 Task: Replace the word 'supportive' with 'needful' in the task description.
Action: Mouse moved to (18, 154)
Screenshot: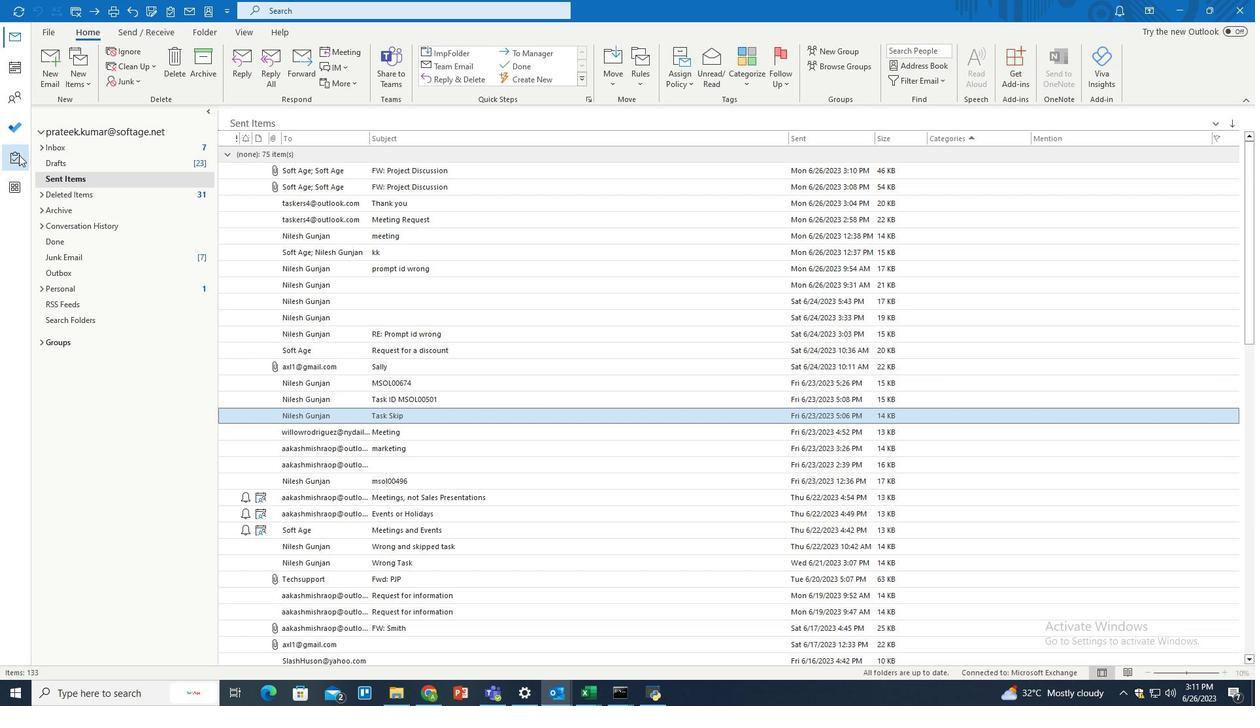 
Action: Mouse pressed left at (18, 154)
Screenshot: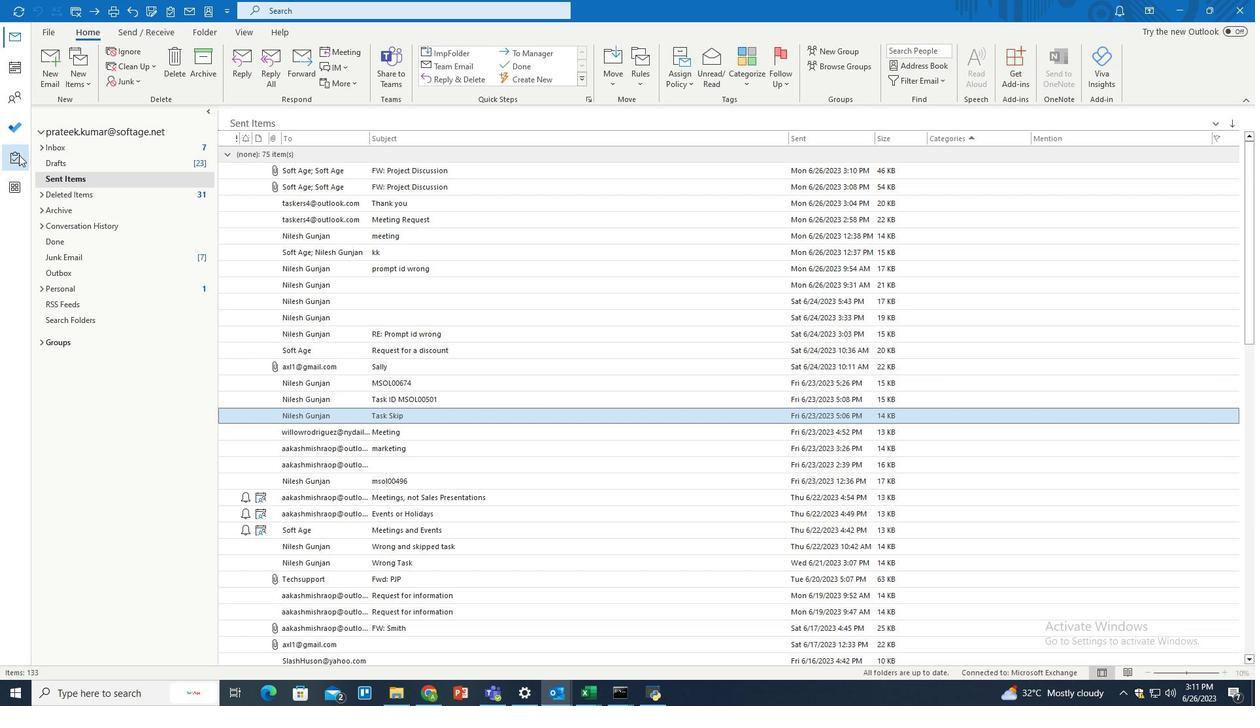 
Action: Mouse moved to (51, 60)
Screenshot: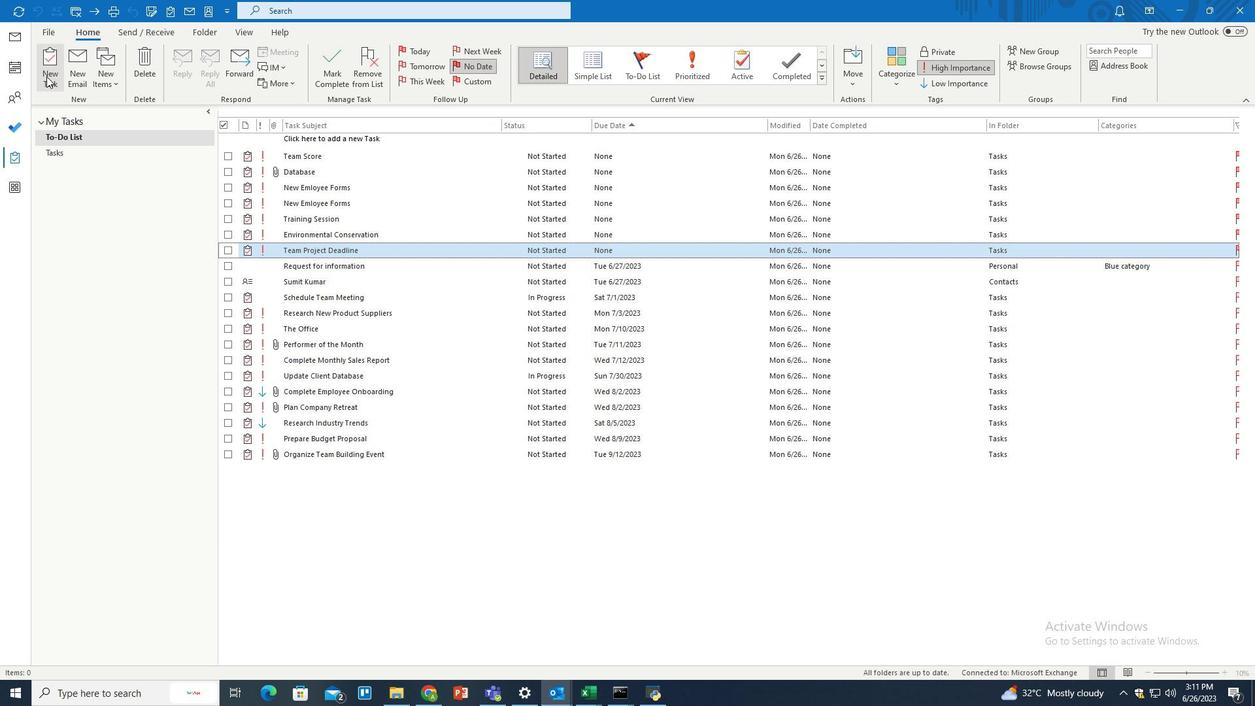 
Action: Mouse pressed left at (51, 60)
Screenshot: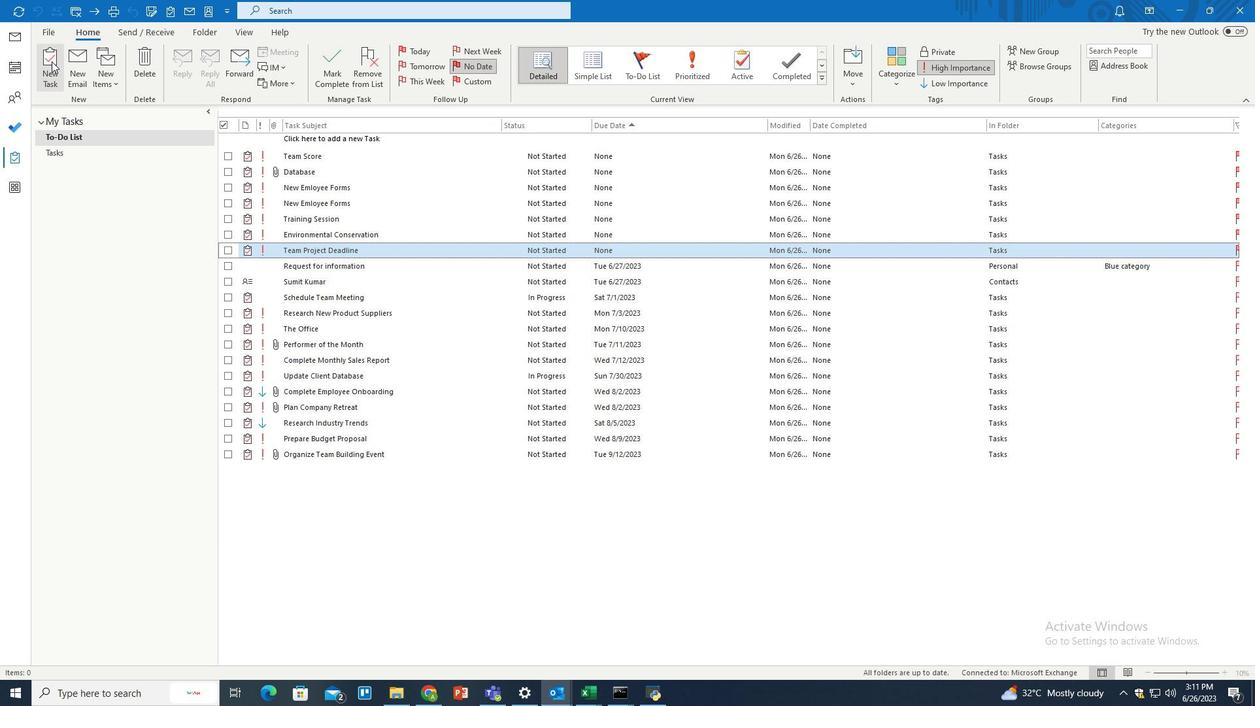 
Action: Mouse moved to (130, 136)
Screenshot: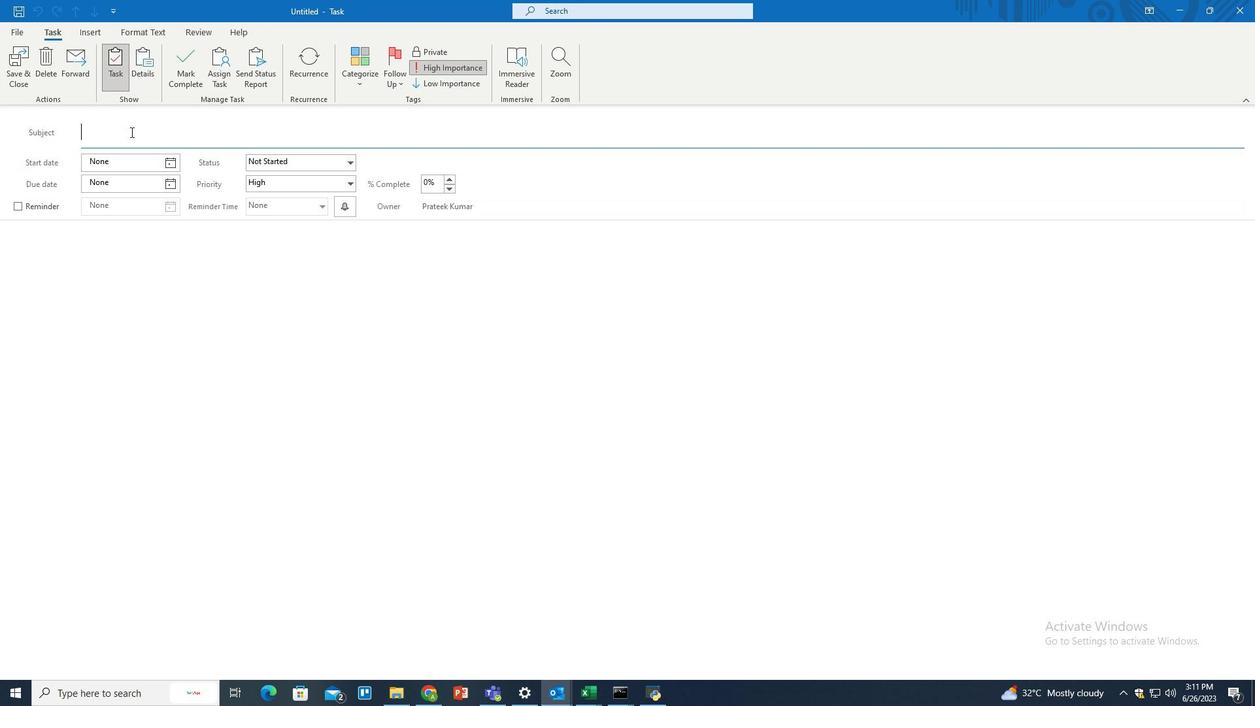 
Action: Mouse pressed left at (130, 136)
Screenshot: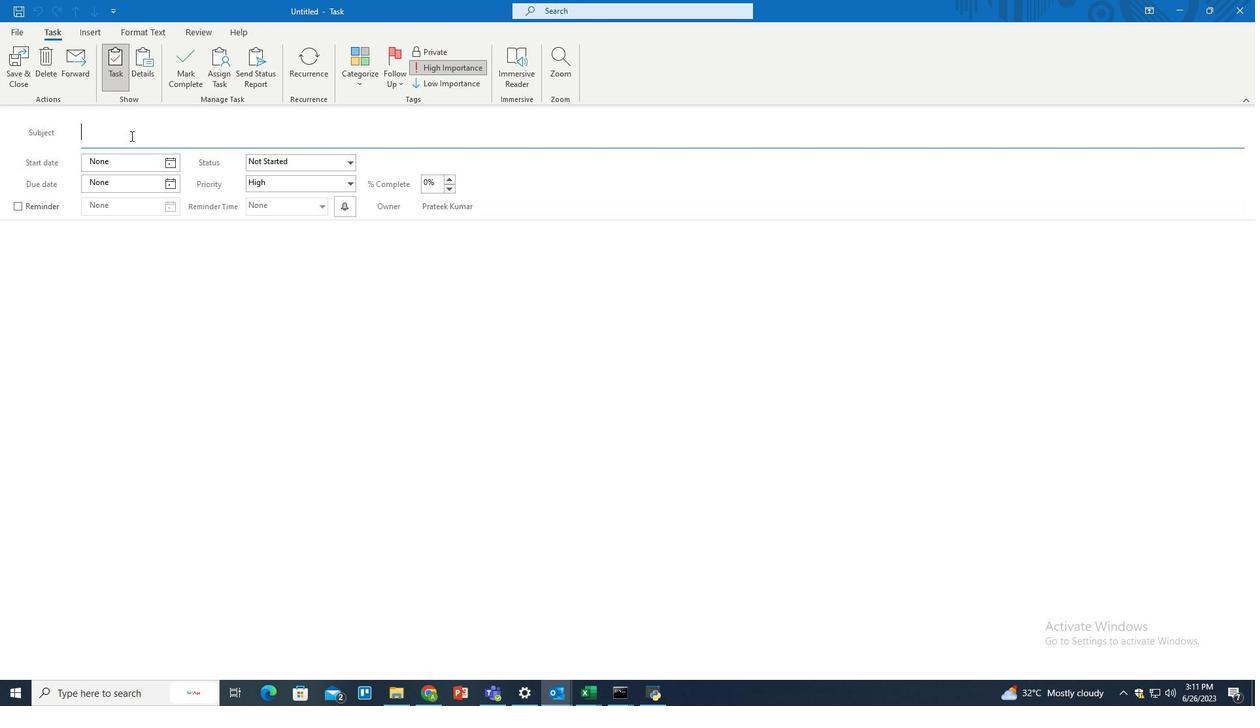 
Action: Mouse moved to (130, 136)
Screenshot: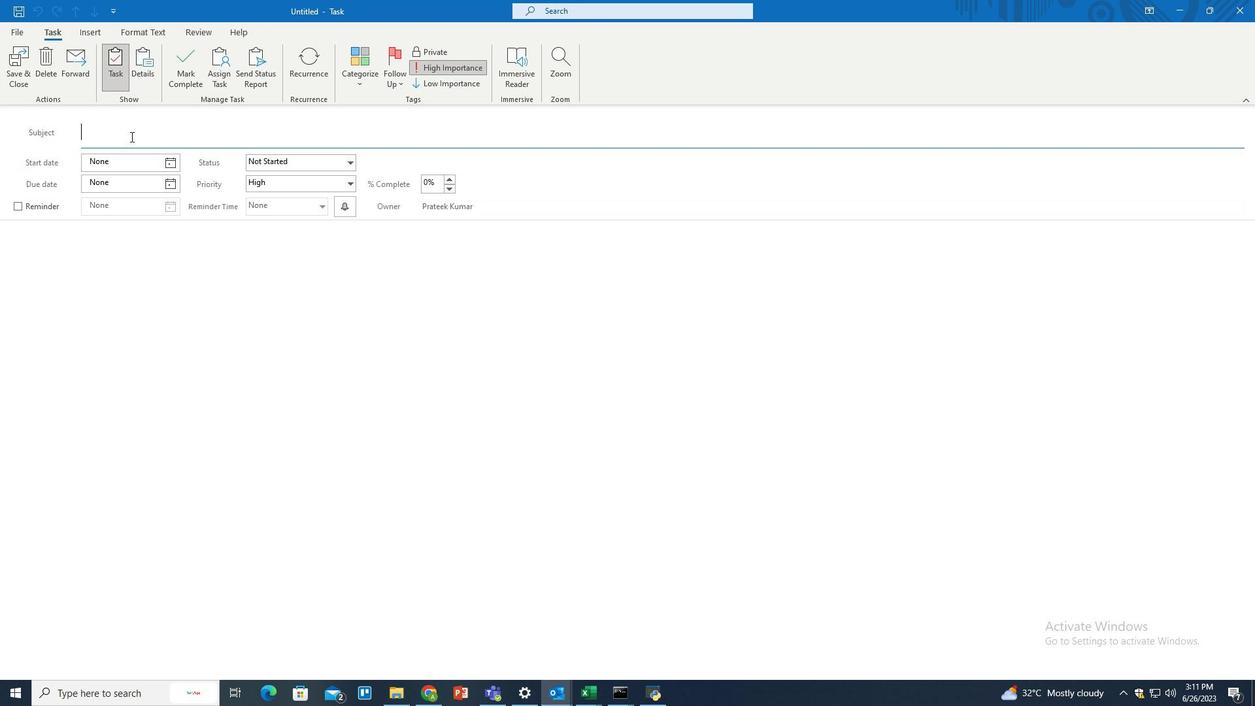 
Action: Key pressed <Key.shift>Education
Screenshot: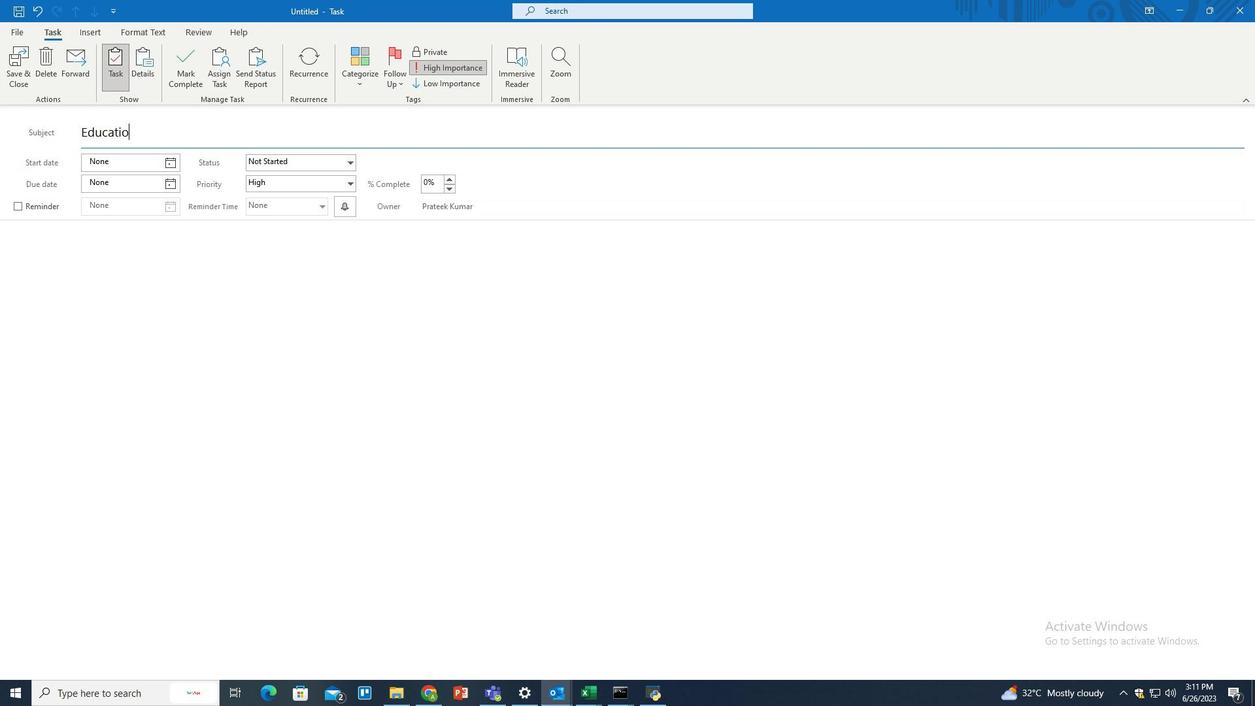 
Action: Mouse moved to (141, 255)
Screenshot: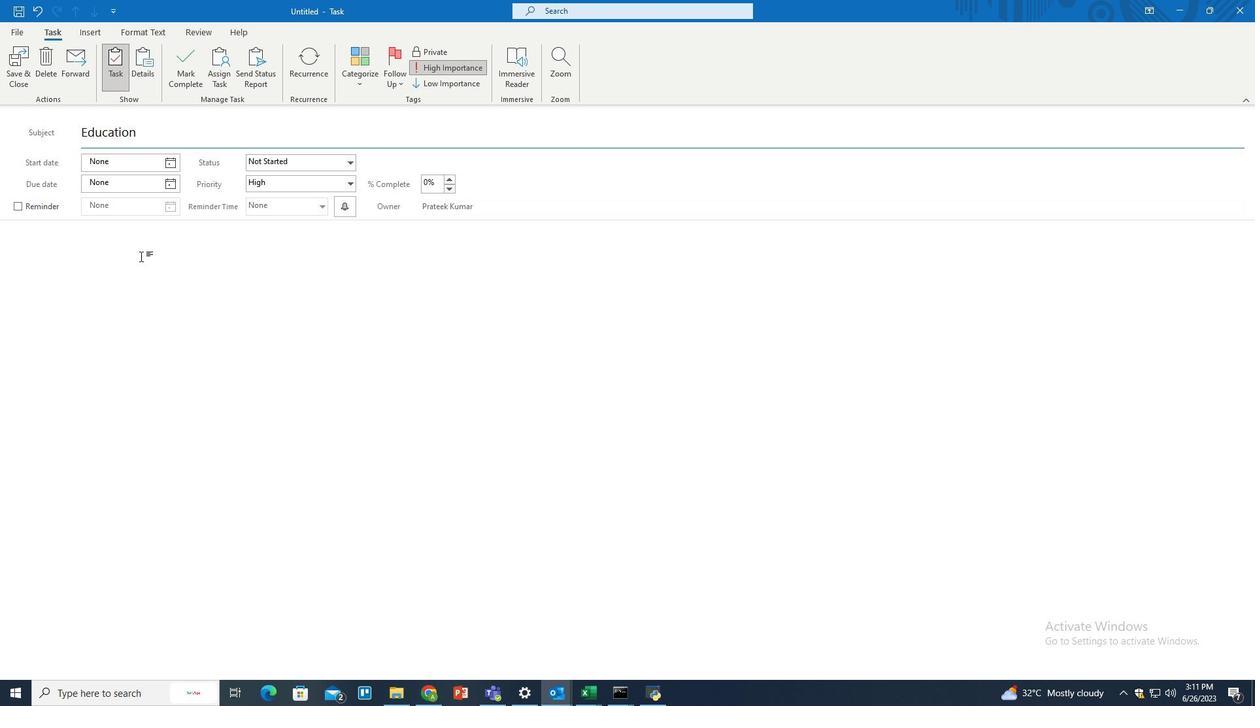 
Action: Mouse pressed left at (141, 255)
Screenshot: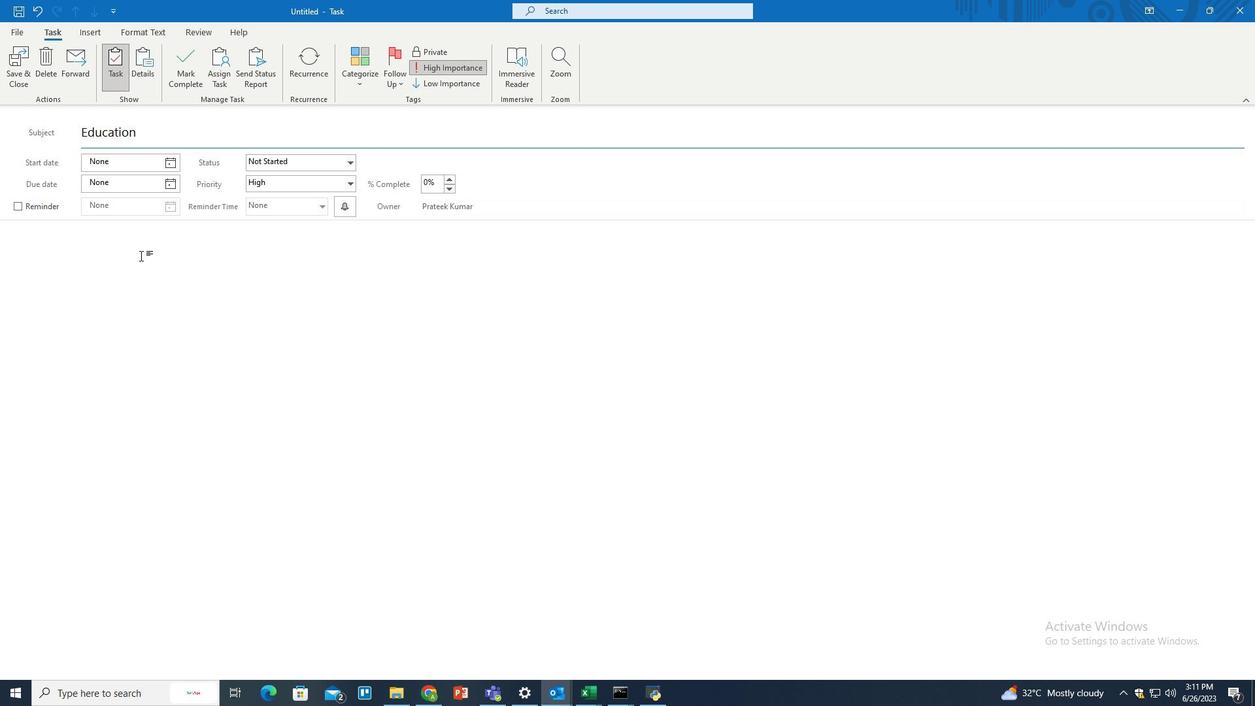 
Action: Key pressed <Key.shift>In<Key.space>the<Key.space>realm<Key.space>f<Key.backspace>of<Key.space>education,<Key.space>nuturing<Key.space>students'<Key.space>potential<Key.space>requires<Key.space>a<Key.space>supportive<Key.space>enviroment<Key.space>where<Key.space>knowledge,<Key.space>skills,<Key.space>and<Key.space>a<Key.space>fraction<Key.space>of<Key.space>inspiration<Key.space>combine<Key.space>to<Key.space>create<Key.space>lifelong<Key.space>learns
Screenshot: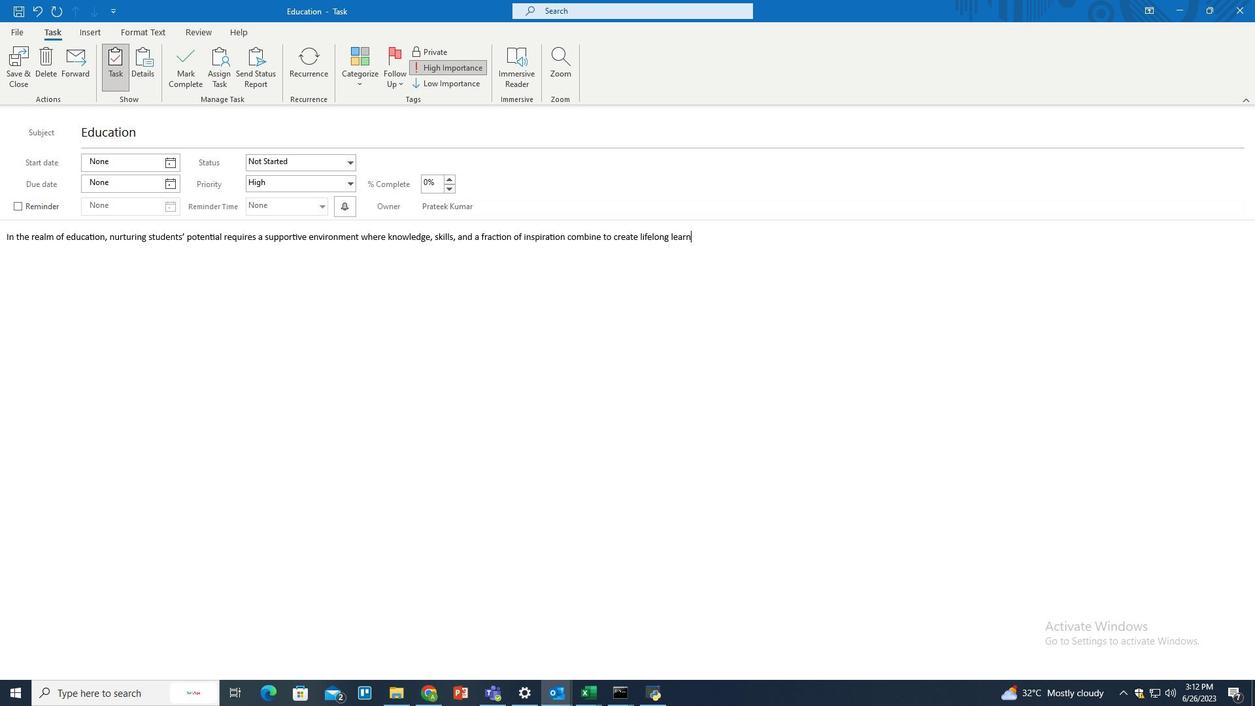 
Action: Mouse moved to (198, 236)
Screenshot: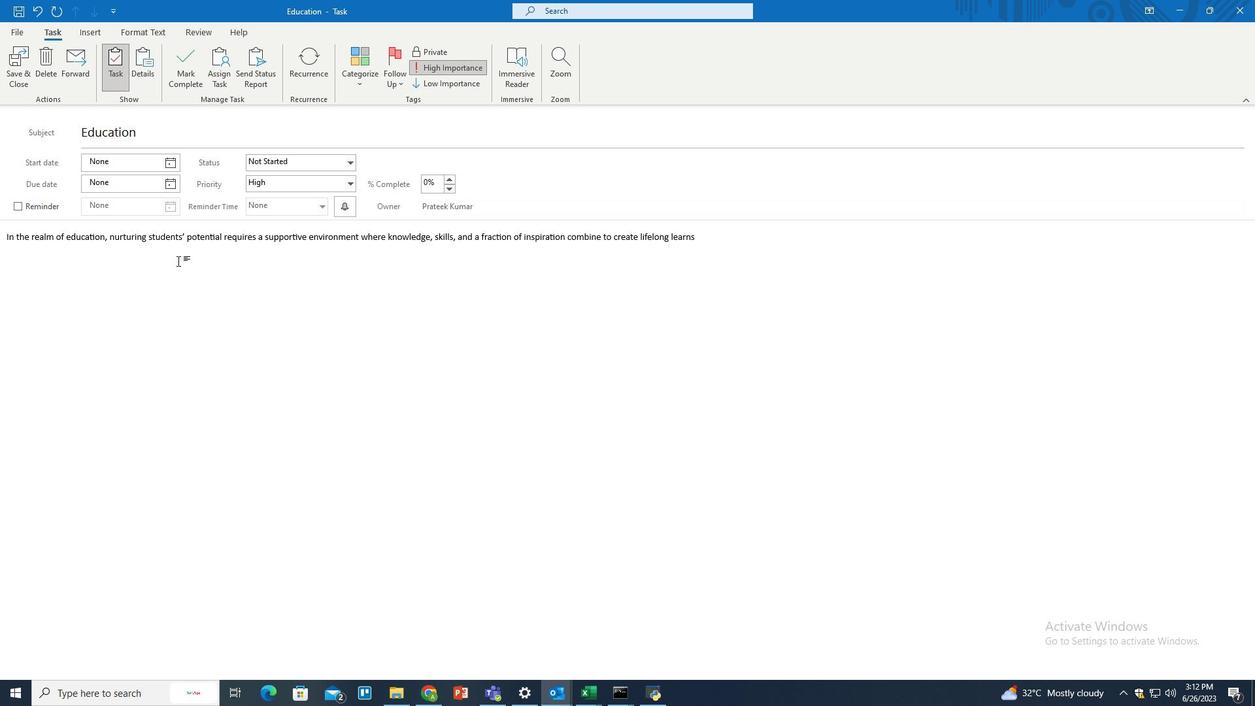 
Action: Mouse pressed left at (198, 236)
Screenshot: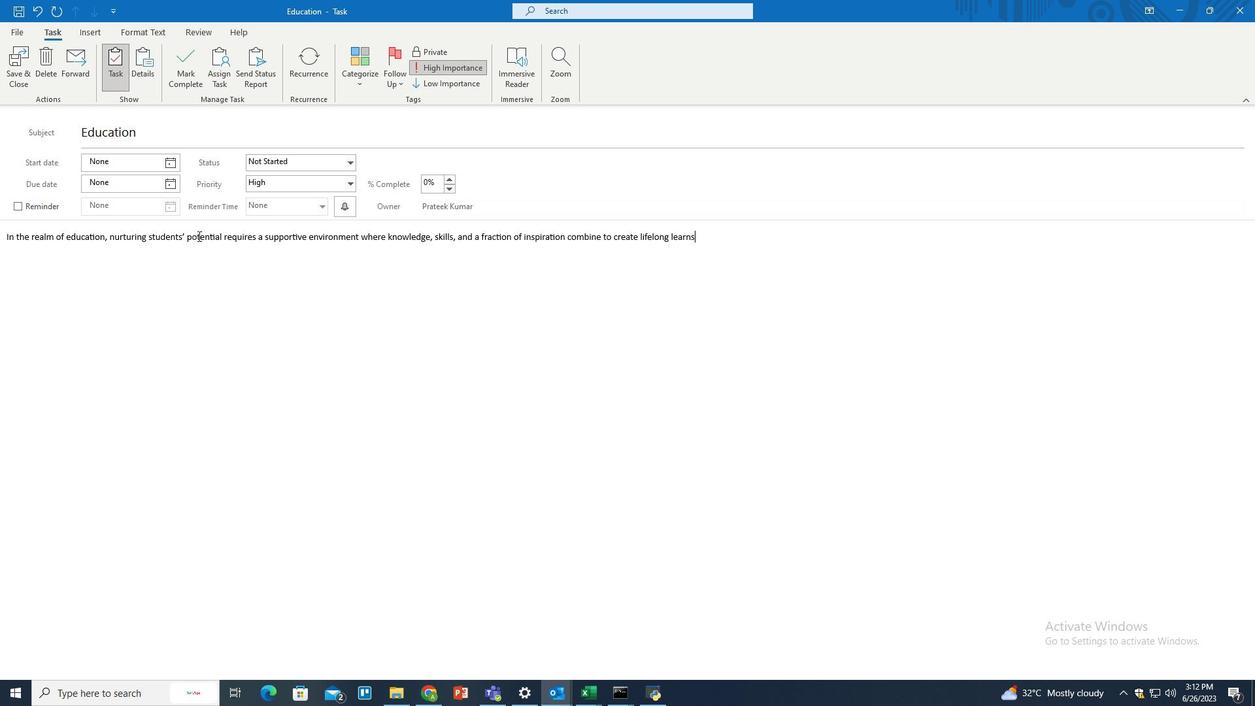 
Action: Mouse pressed left at (198, 236)
Screenshot: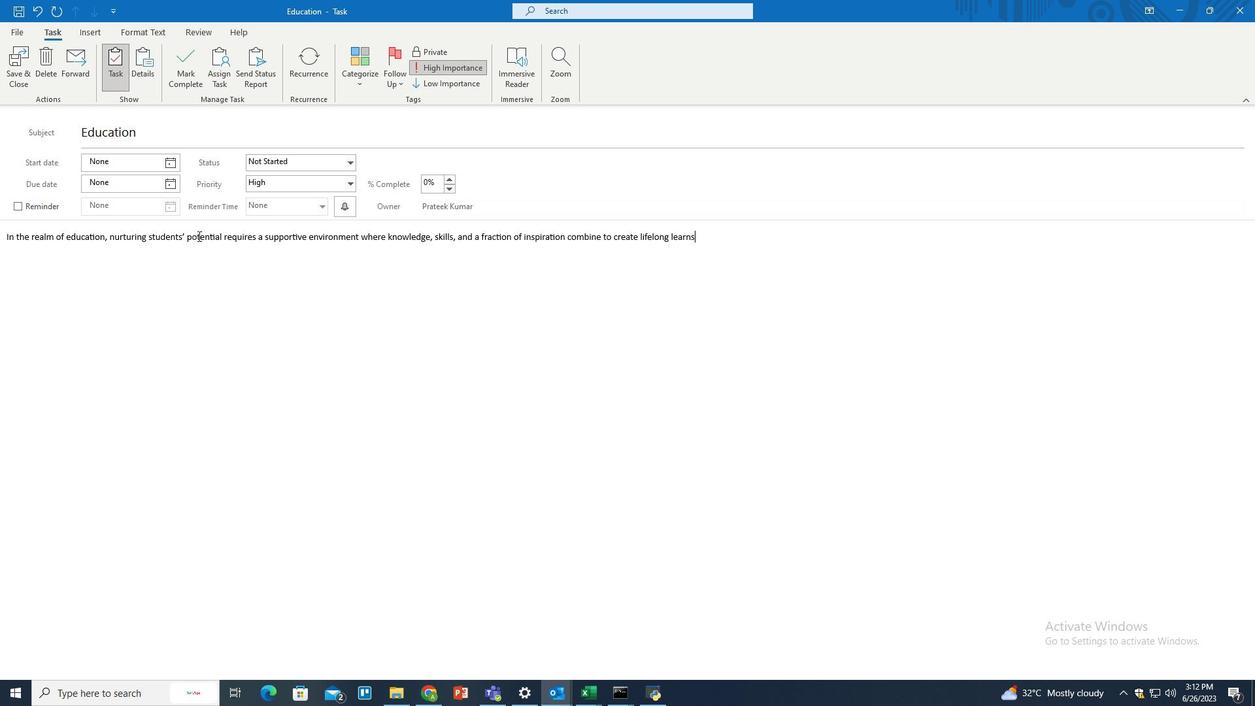 
Action: Mouse pressed left at (198, 236)
Screenshot: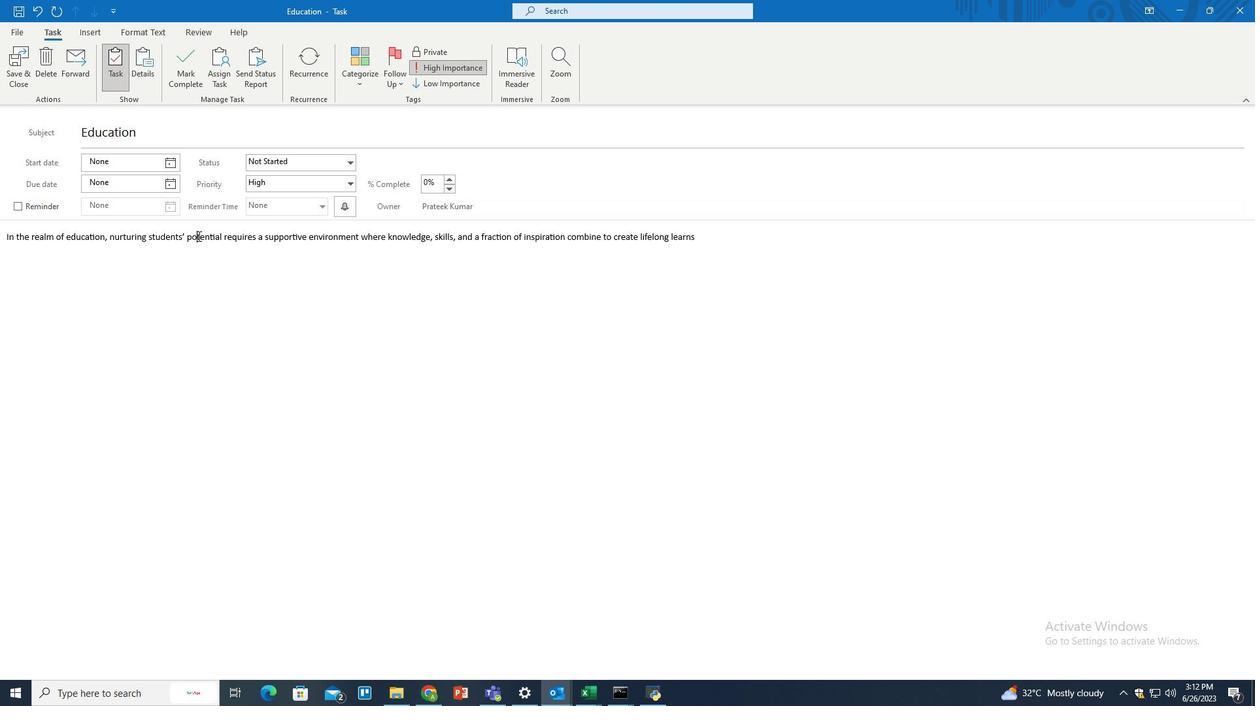 
Action: Mouse moved to (143, 28)
Screenshot: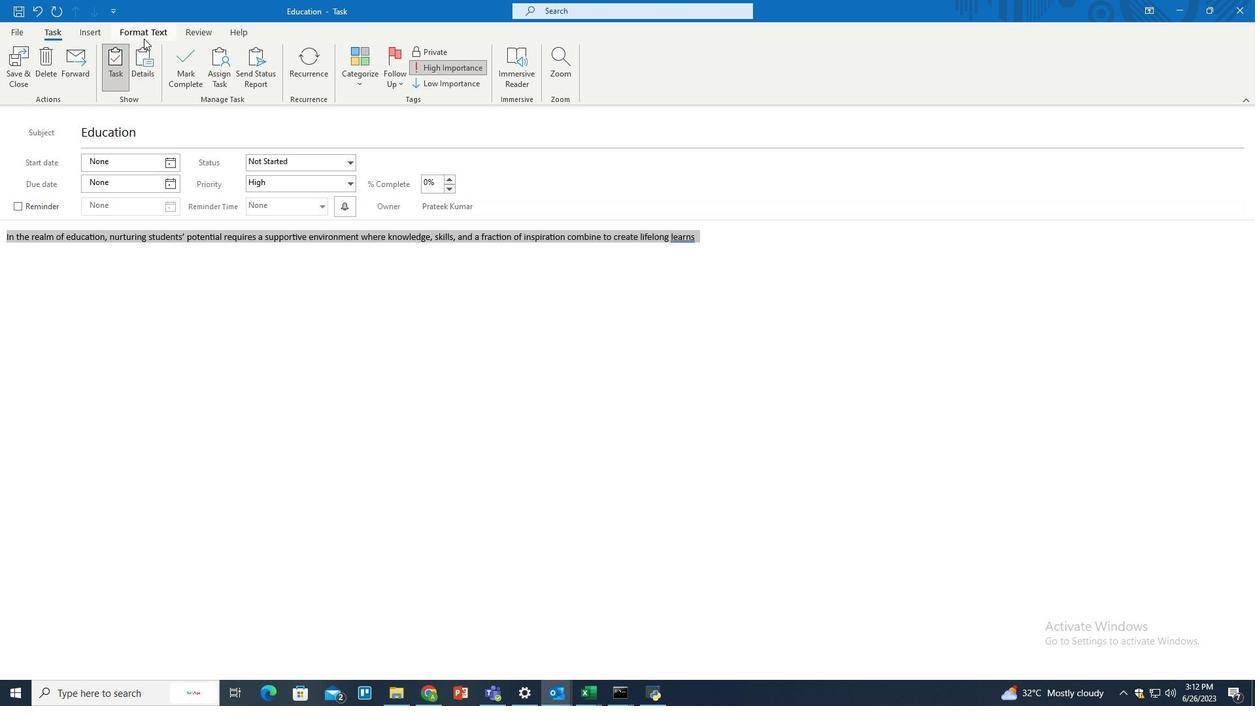 
Action: Mouse pressed left at (143, 28)
Screenshot: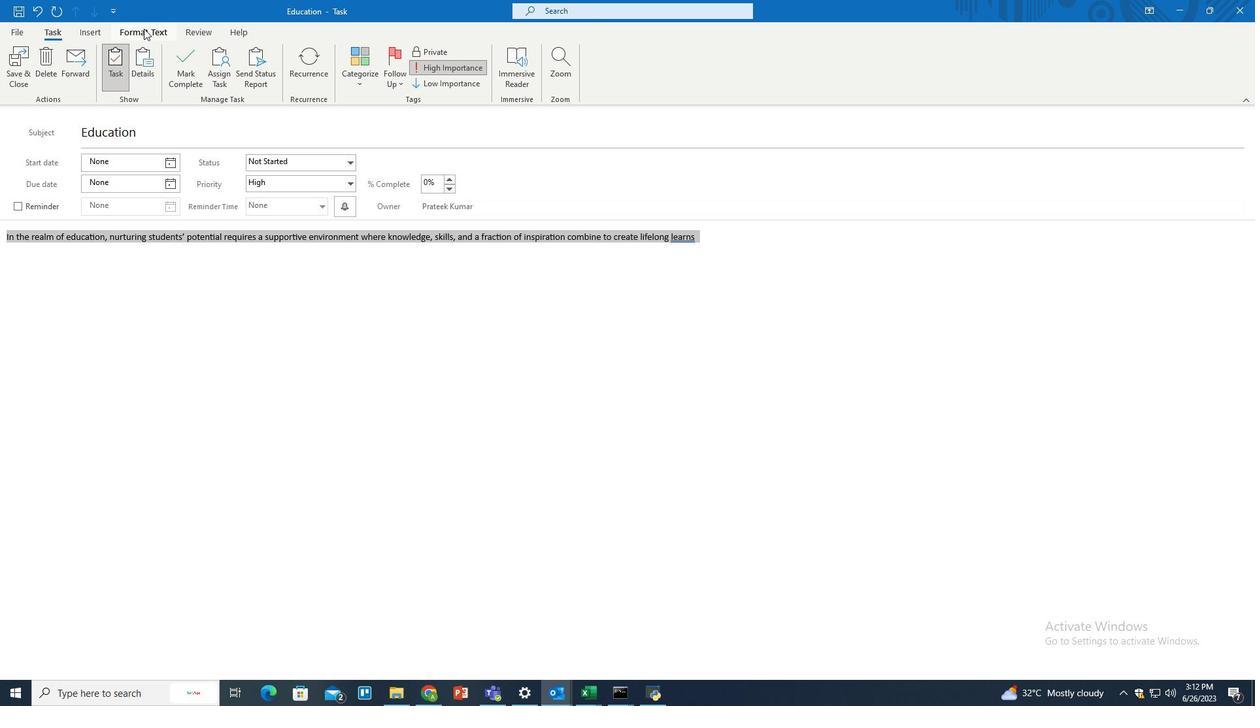 
Action: Mouse moved to (792, 67)
Screenshot: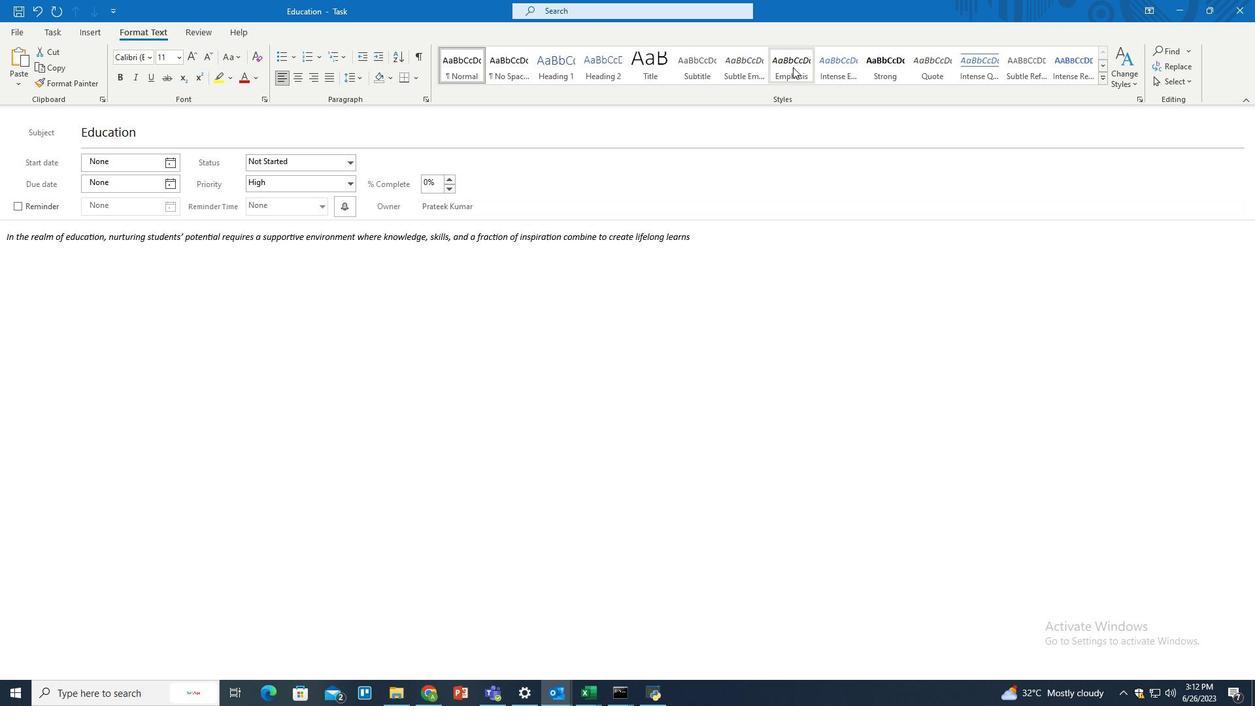 
Action: Mouse pressed left at (792, 67)
Screenshot: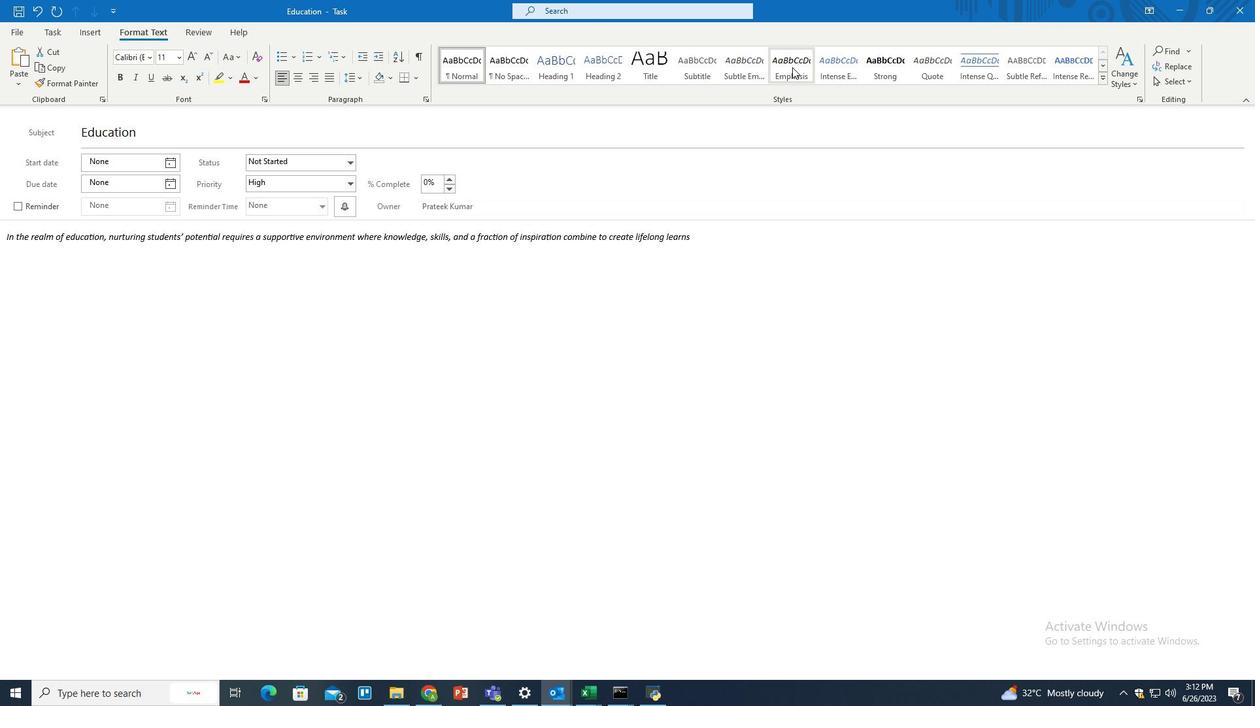 
Action: Mouse moved to (1175, 51)
Screenshot: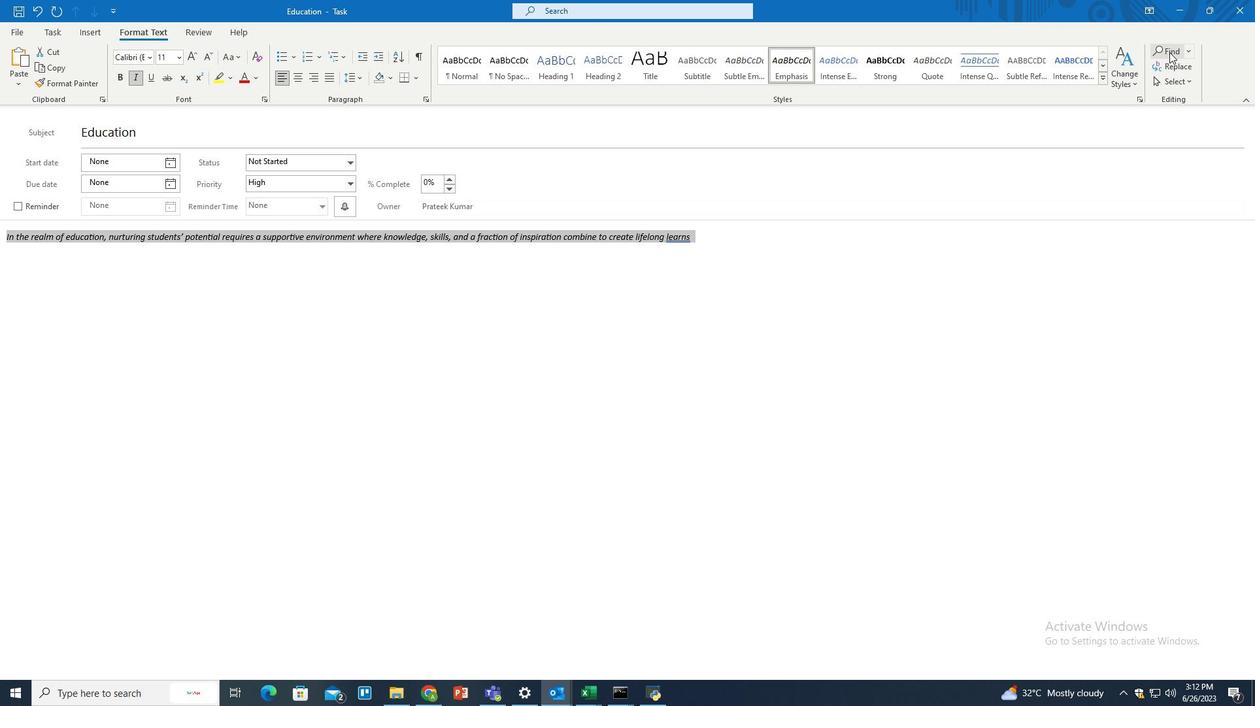 
Action: Mouse pressed left at (1175, 51)
Screenshot: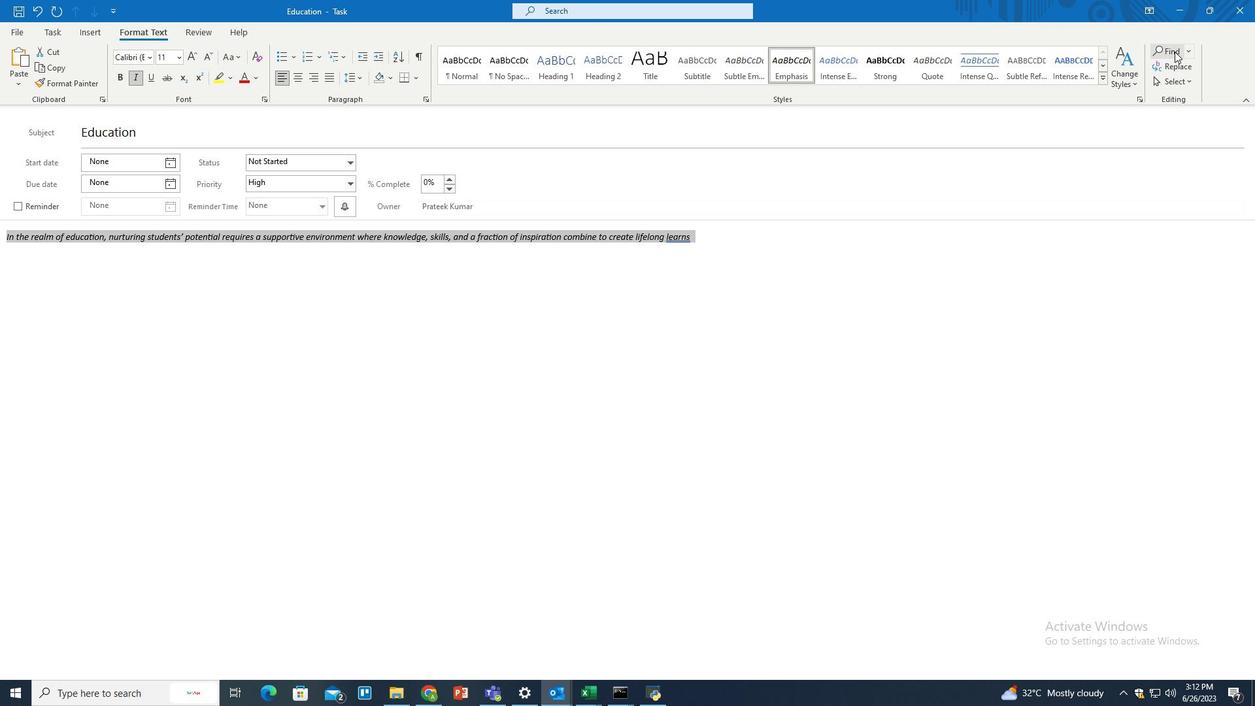 
Action: Mouse moved to (512, 287)
Screenshot: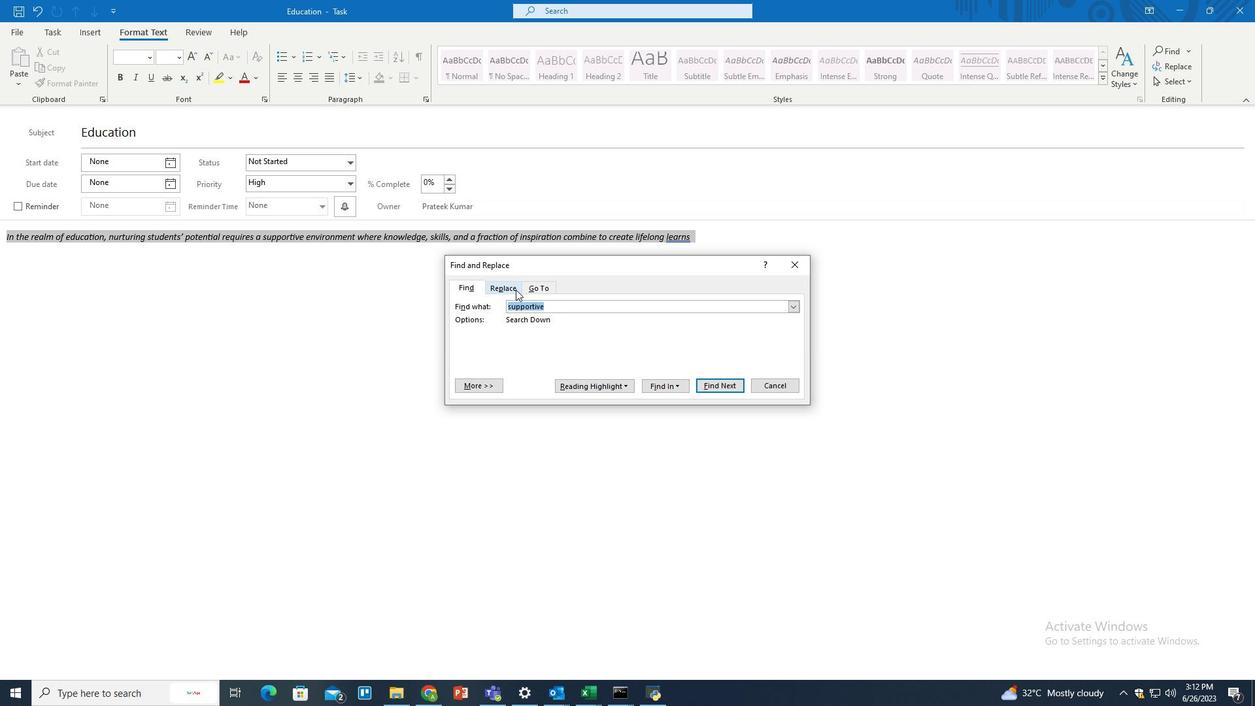 
Action: Mouse pressed left at (512, 287)
Screenshot: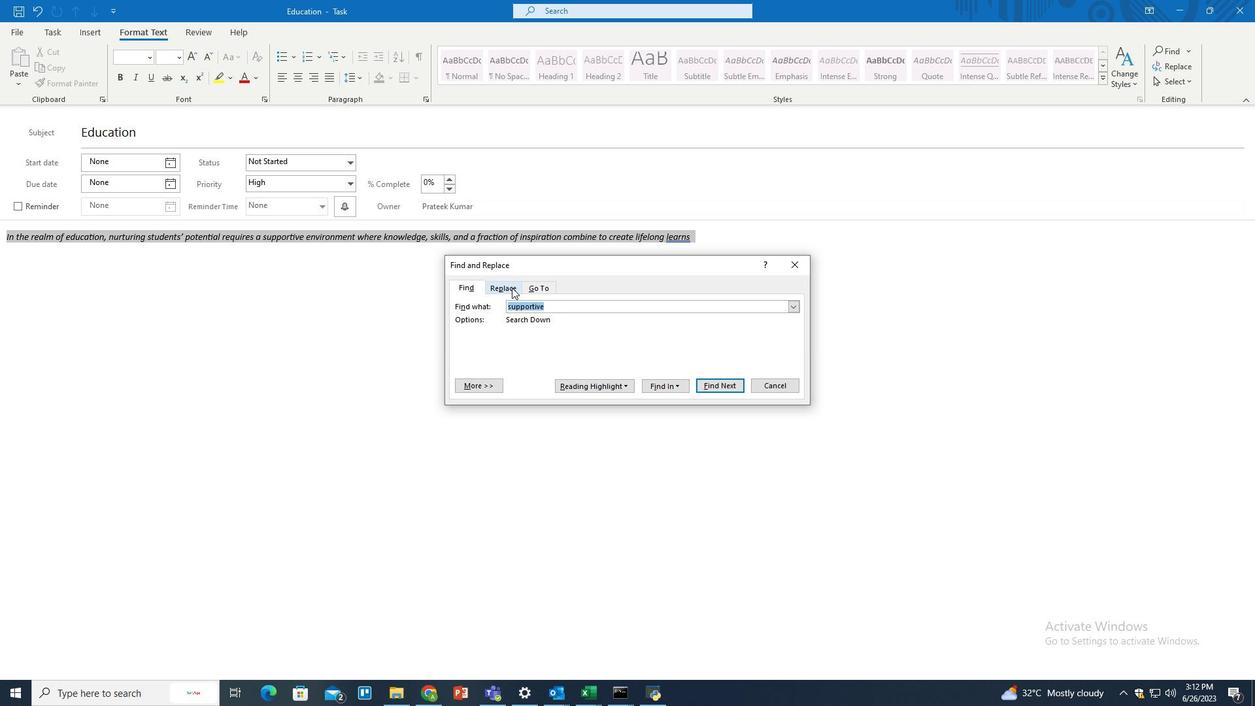 
Action: Mouse moved to (551, 307)
Screenshot: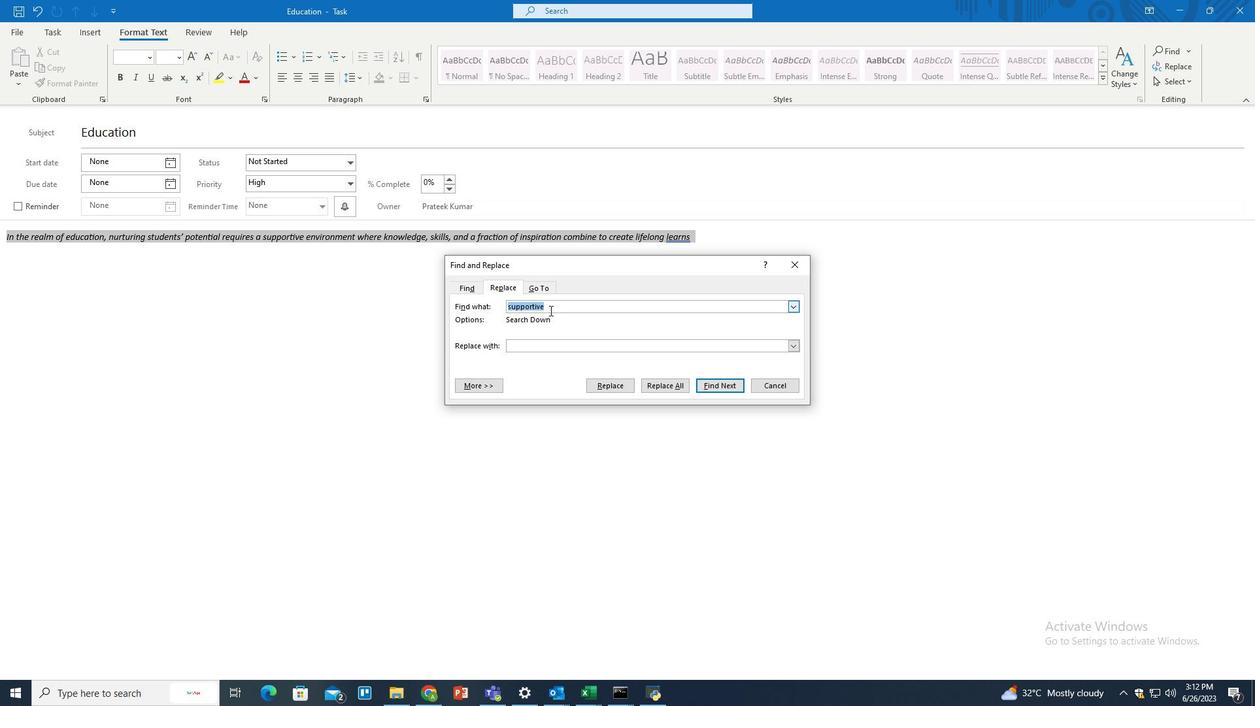
Action: Mouse pressed left at (551, 307)
Screenshot: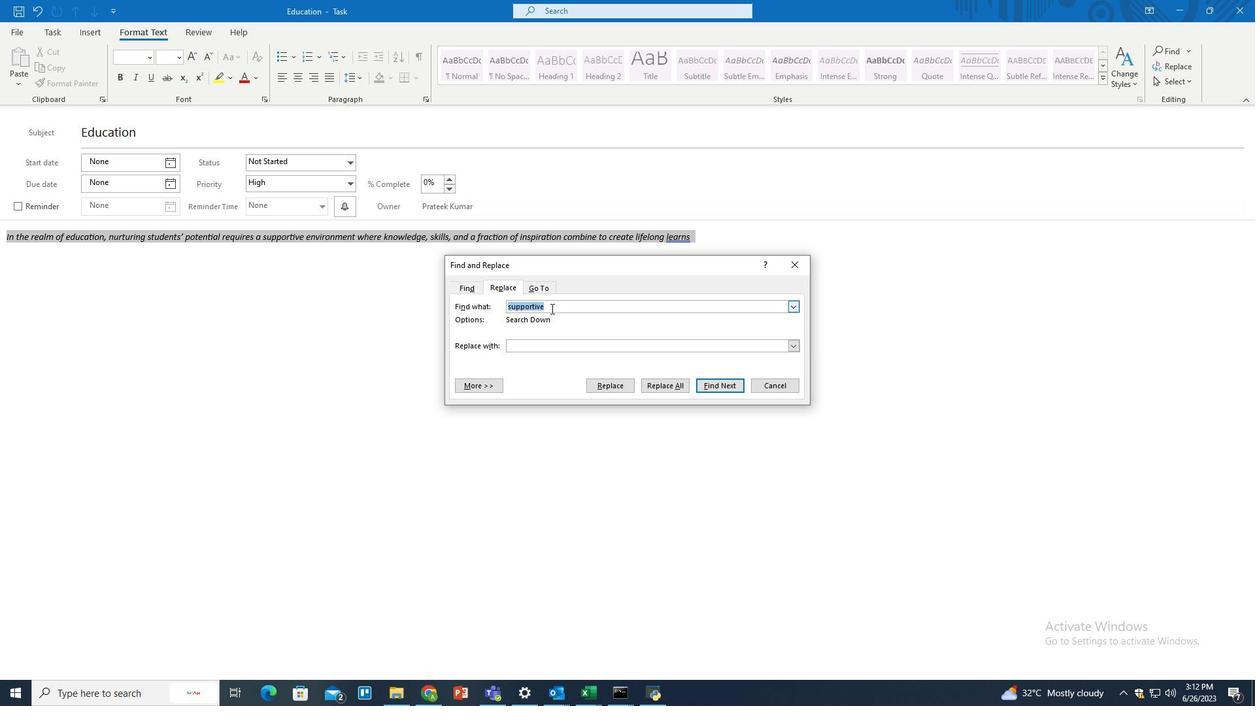 
Action: Key pressed <Key.shift_r><Key.home><Key.backspace>supportive
Screenshot: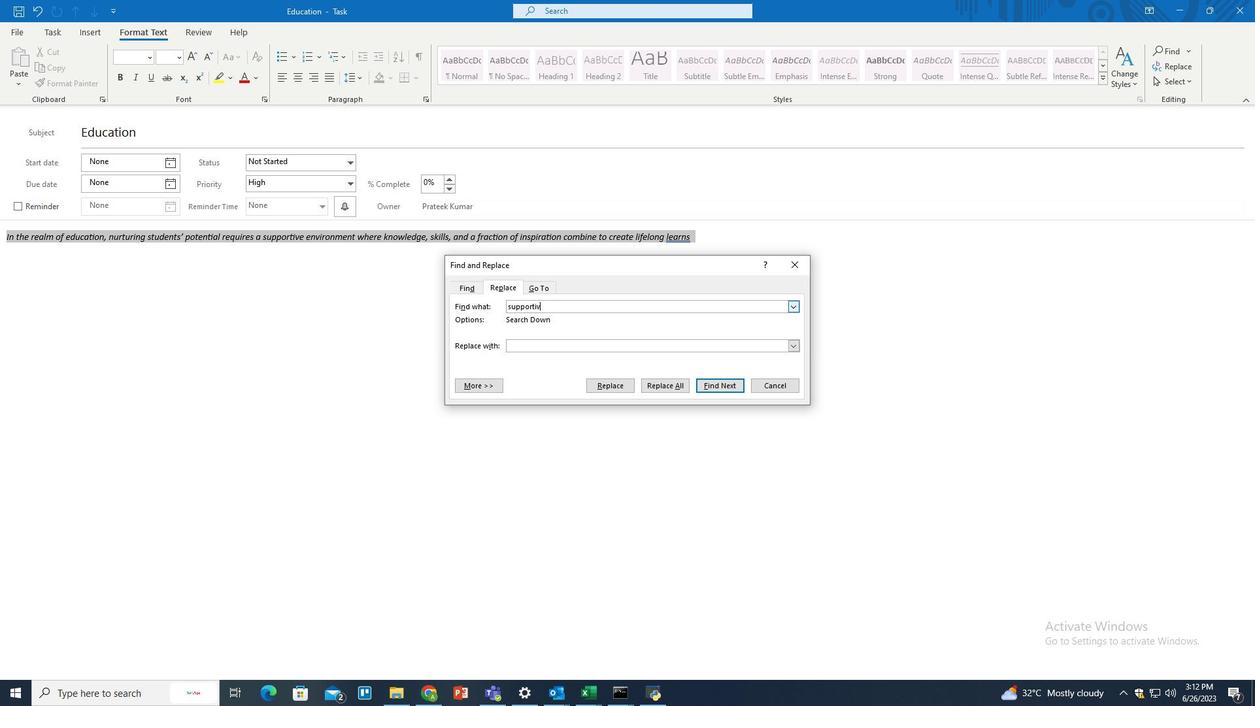 
Action: Mouse moved to (563, 343)
Screenshot: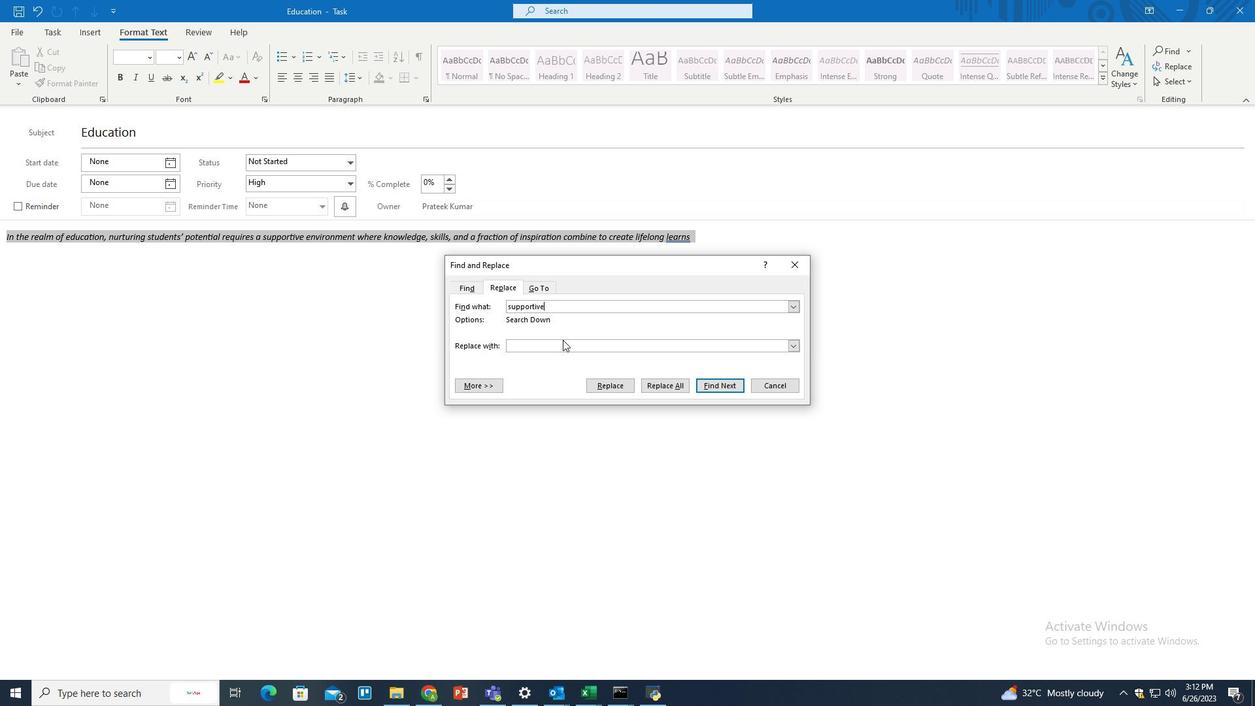 
Action: Mouse pressed left at (563, 343)
Screenshot: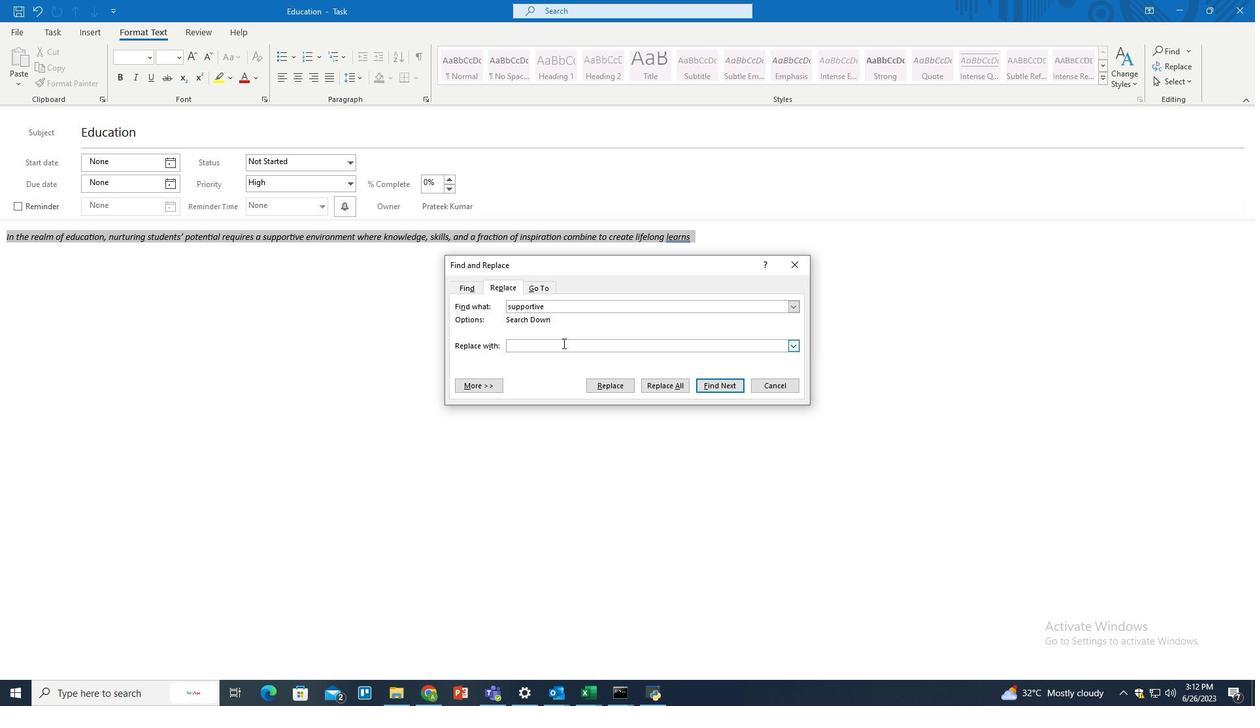 
Action: Key pressed needful
Screenshot: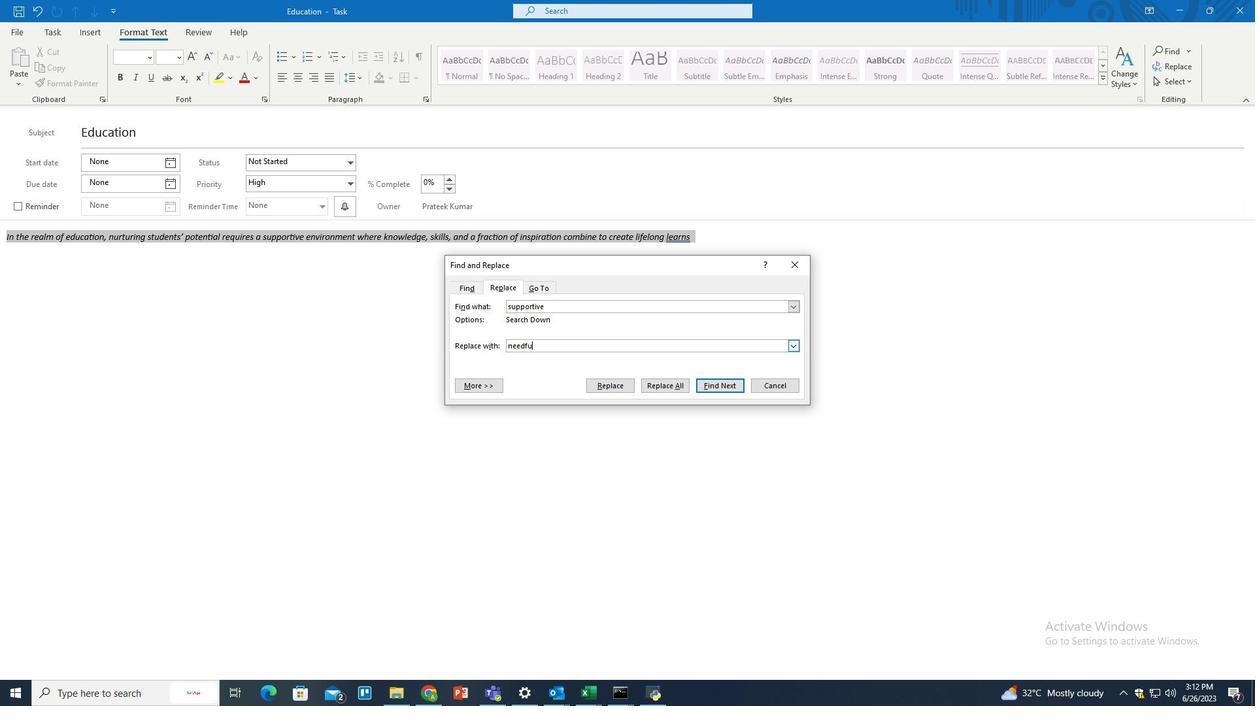 
Action: Mouse moved to (614, 383)
Screenshot: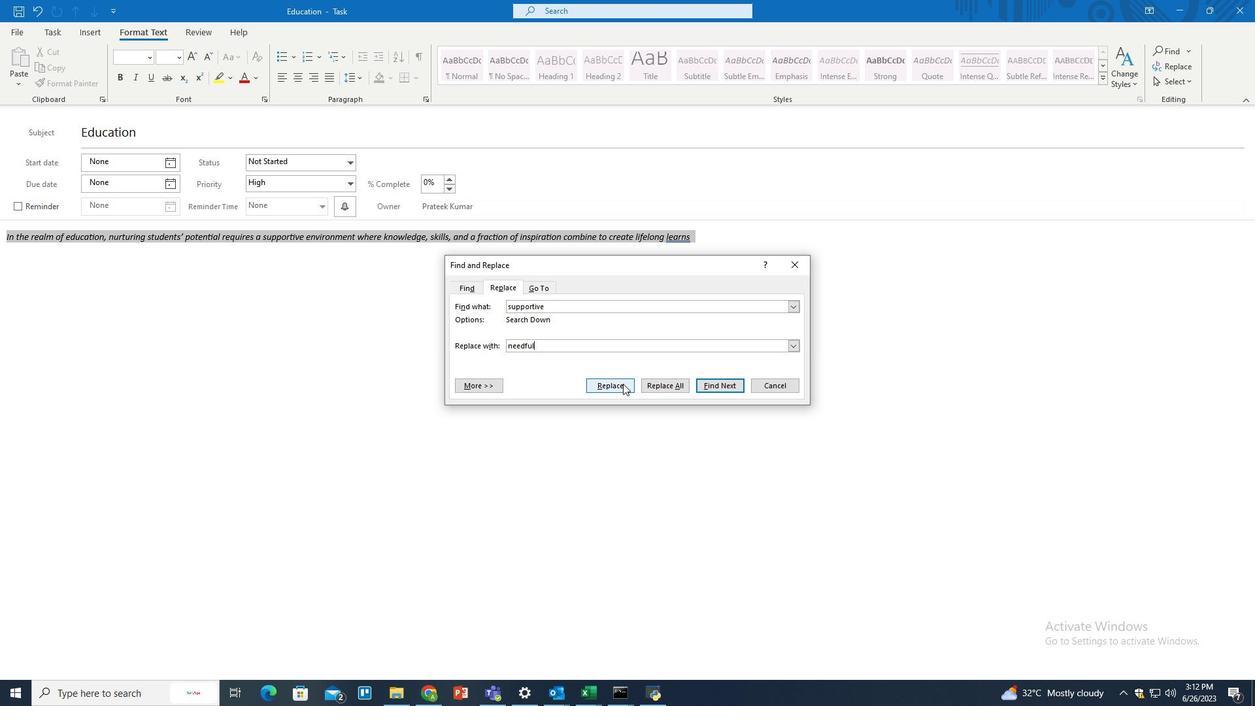 
Action: Mouse pressed left at (614, 383)
Screenshot: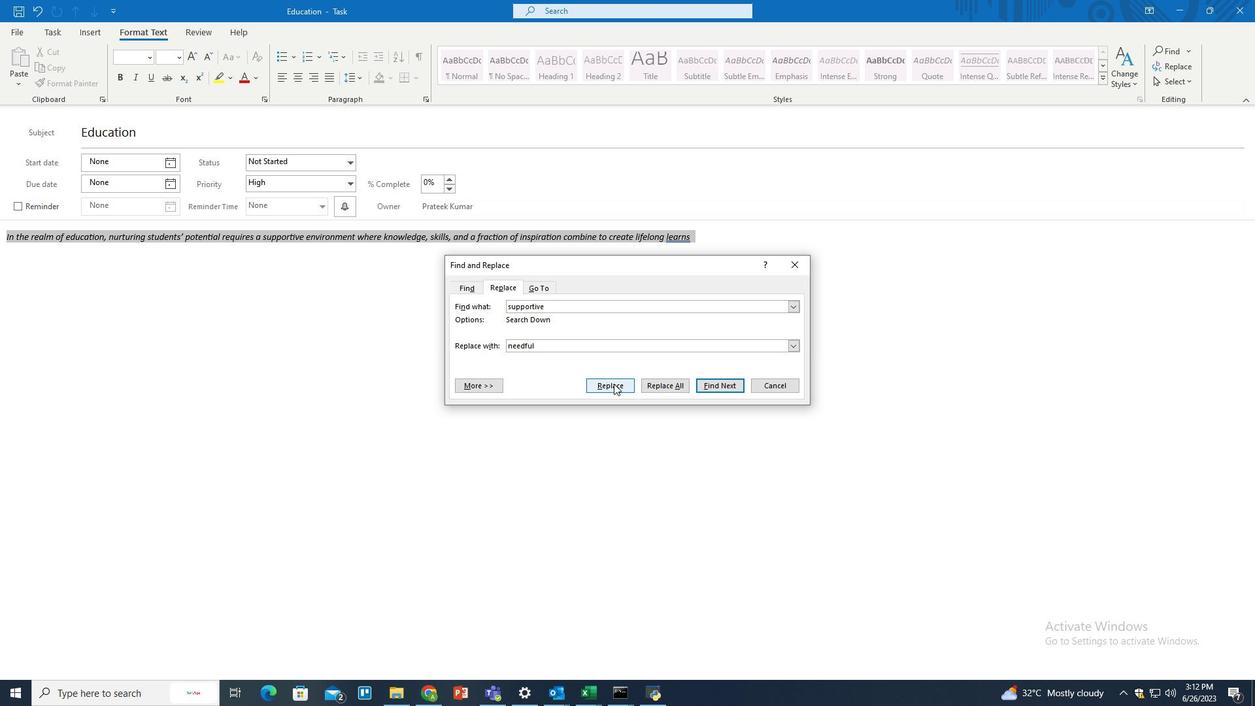 
Action: Mouse moved to (799, 266)
Screenshot: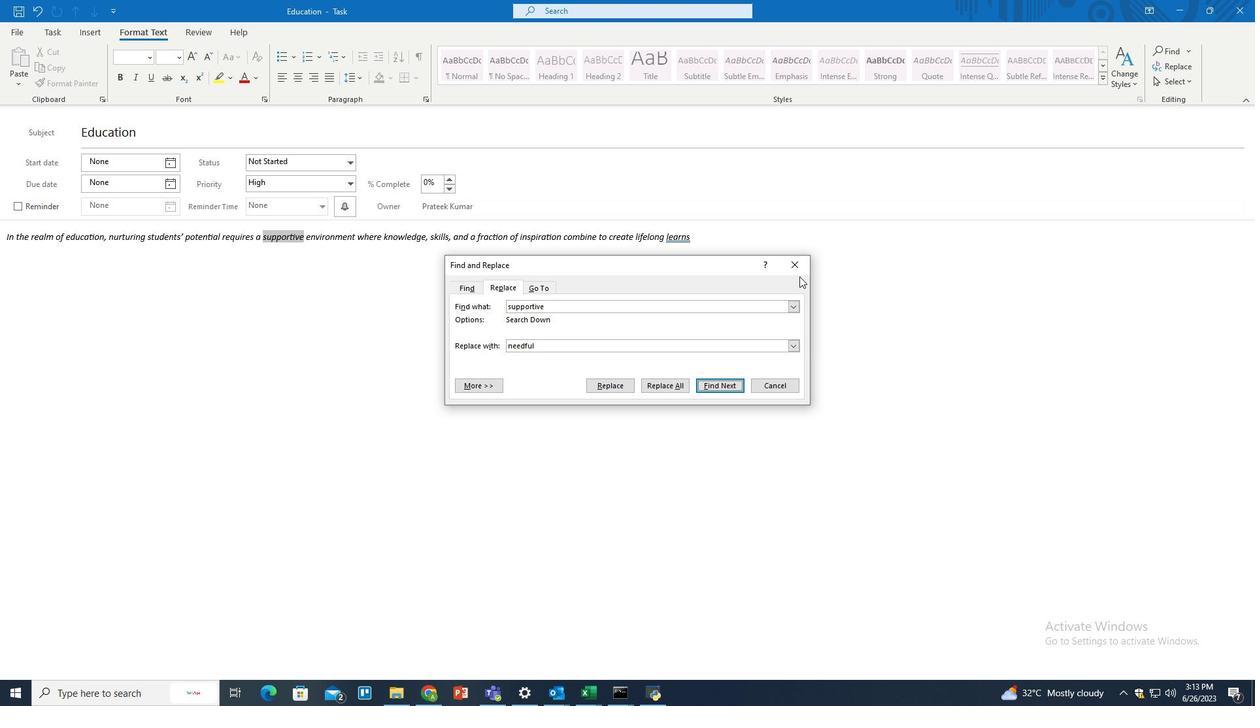 
Action: Mouse pressed left at (799, 266)
Screenshot: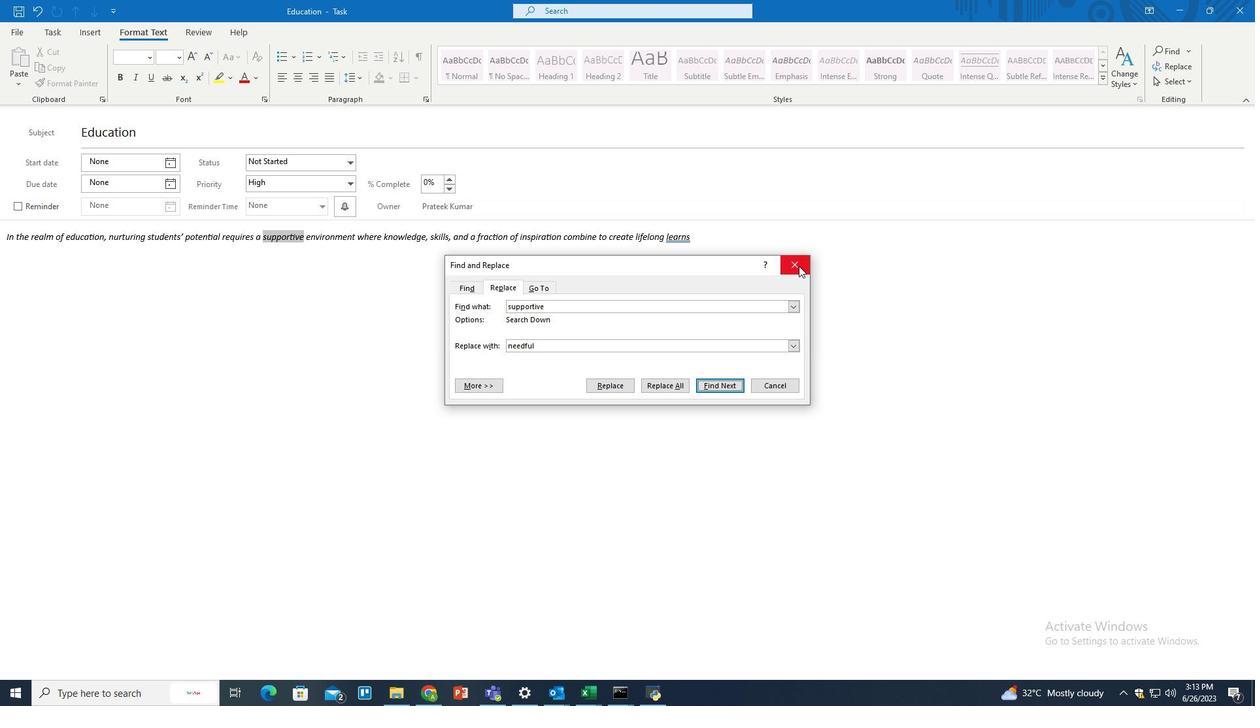 
Action: Mouse moved to (88, 239)
Screenshot: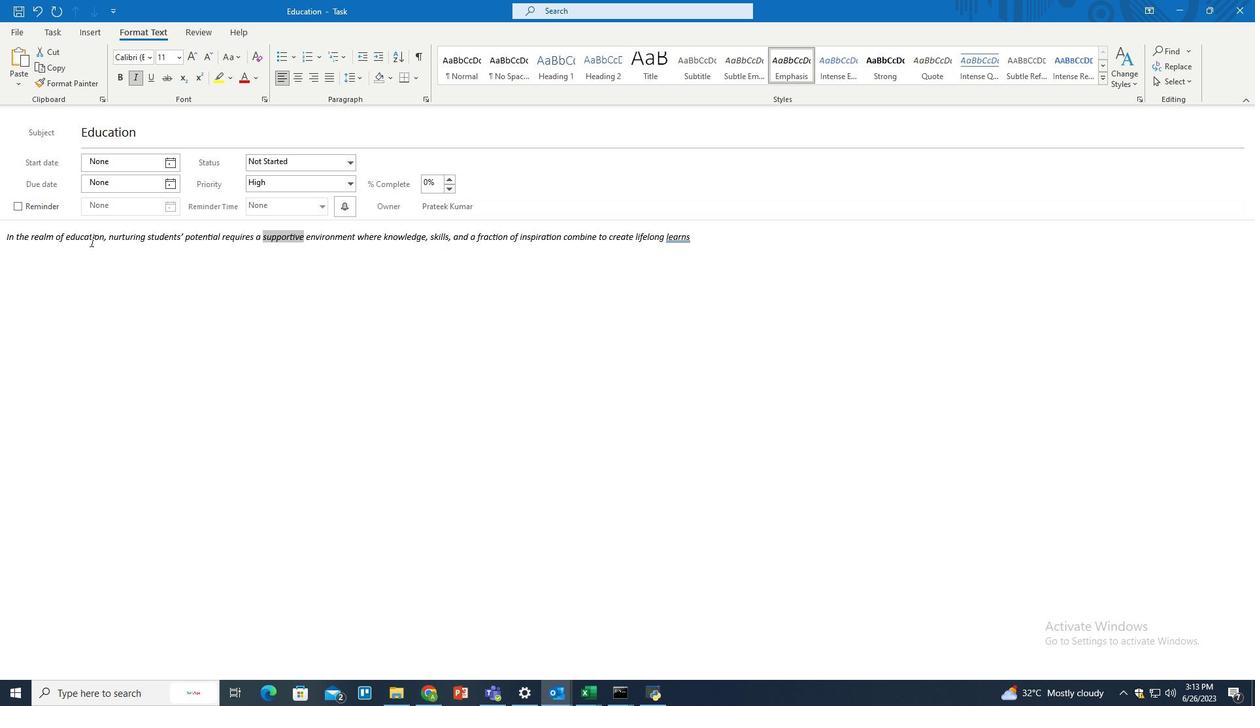 
Action: Mouse pressed left at (88, 239)
Screenshot: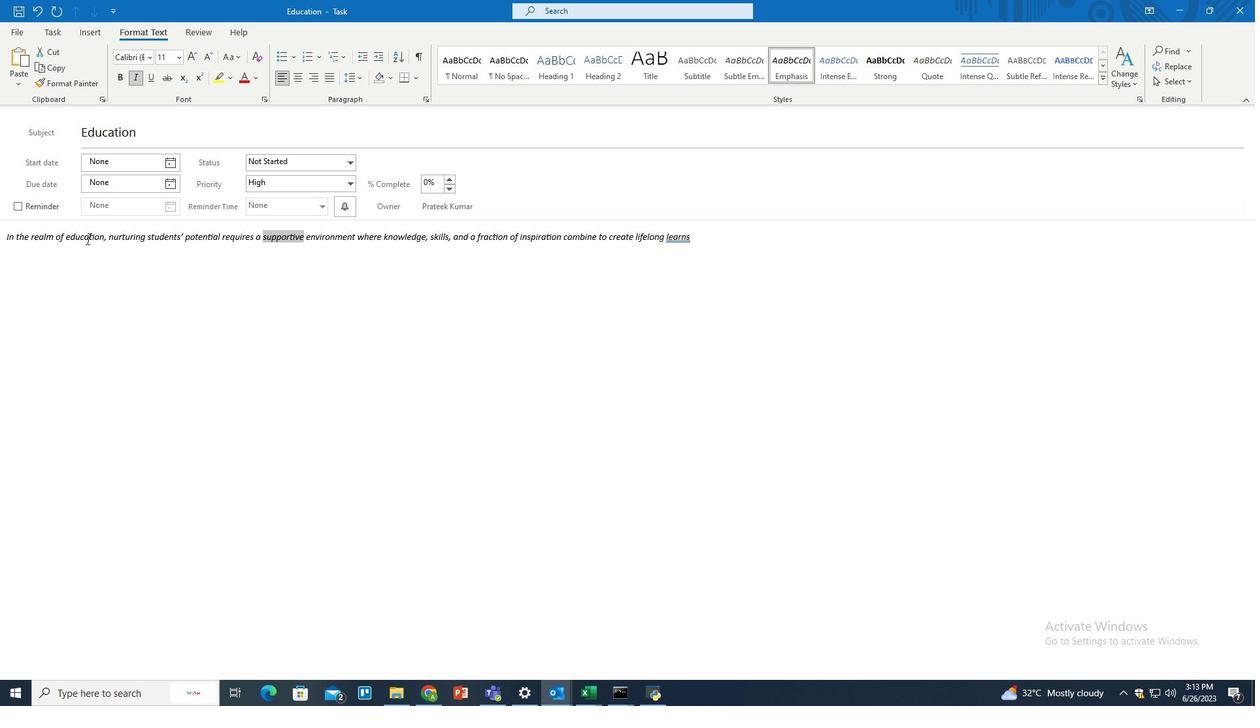 
Action: Mouse pressed left at (88, 239)
Screenshot: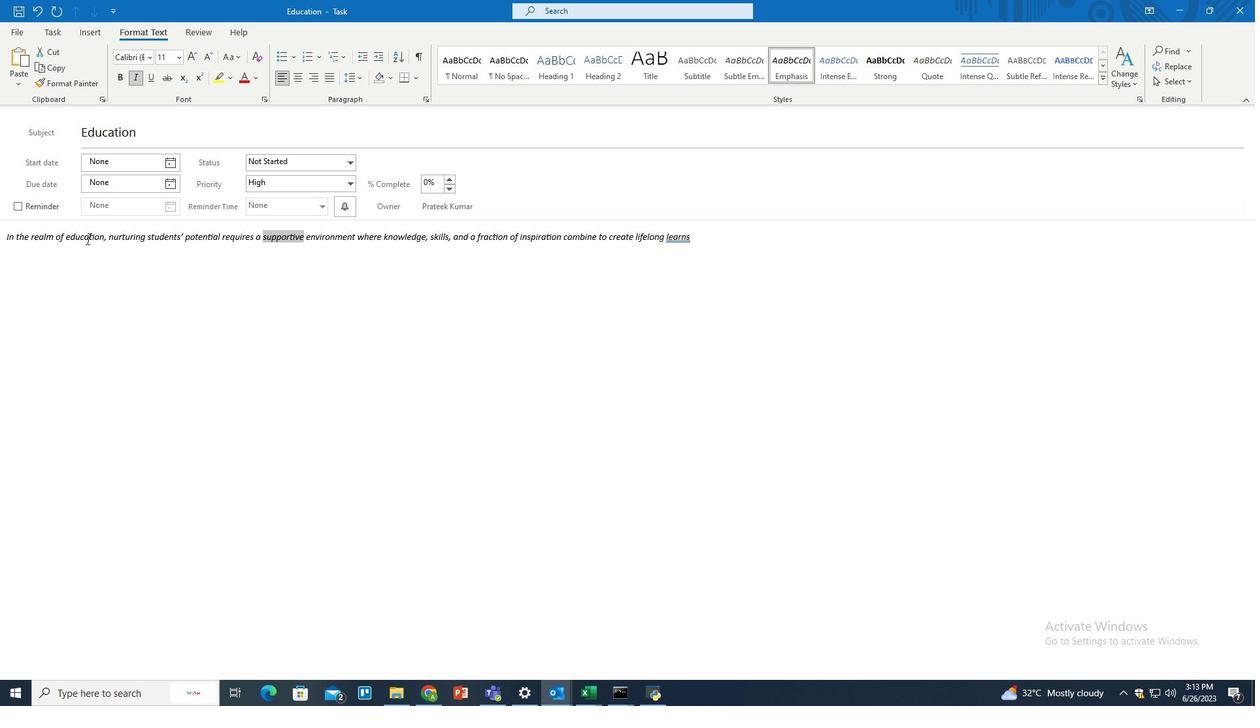 
Action: Key pressed ctrl+C
Screenshot: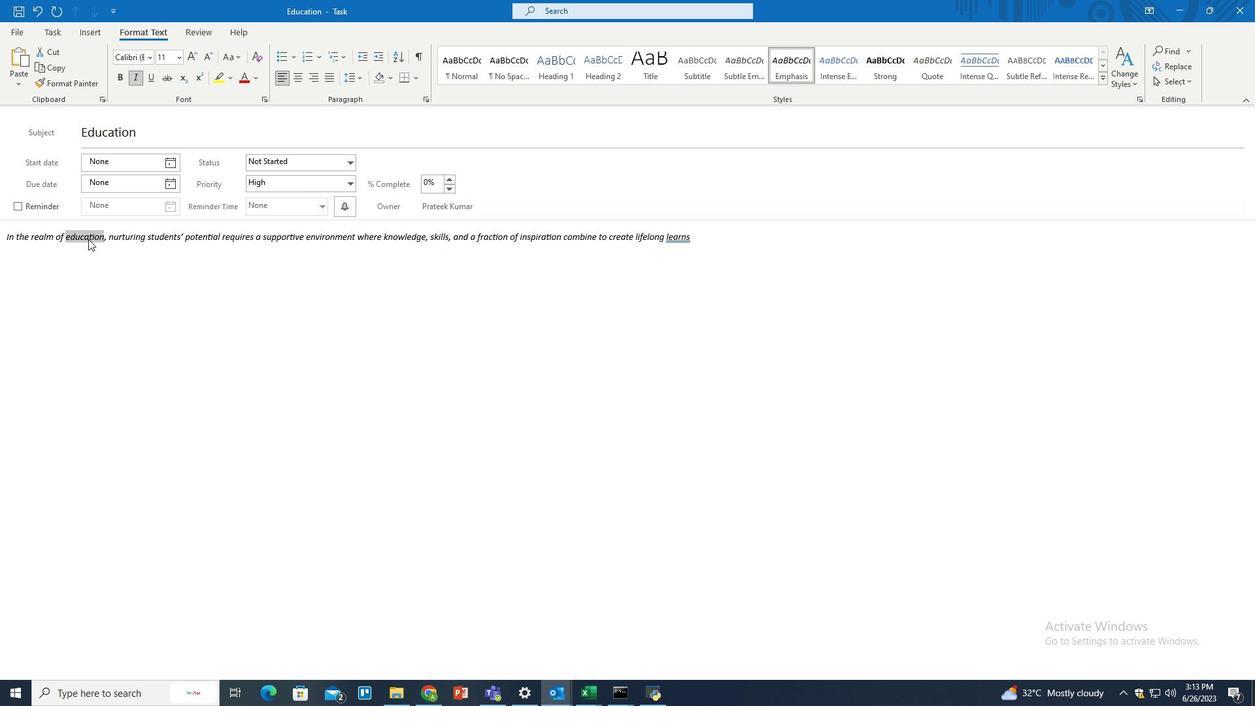 
Action: Mouse moved to (711, 238)
Screenshot: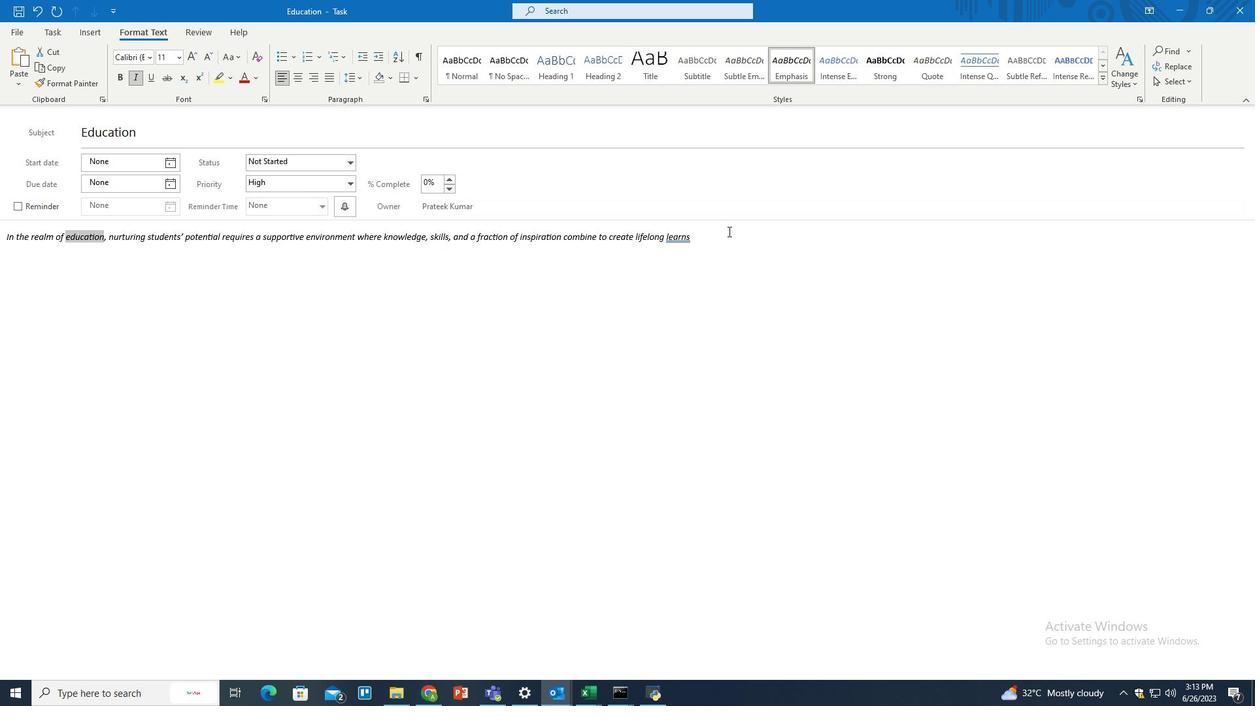 
Action: Mouse pressed left at (711, 238)
Screenshot: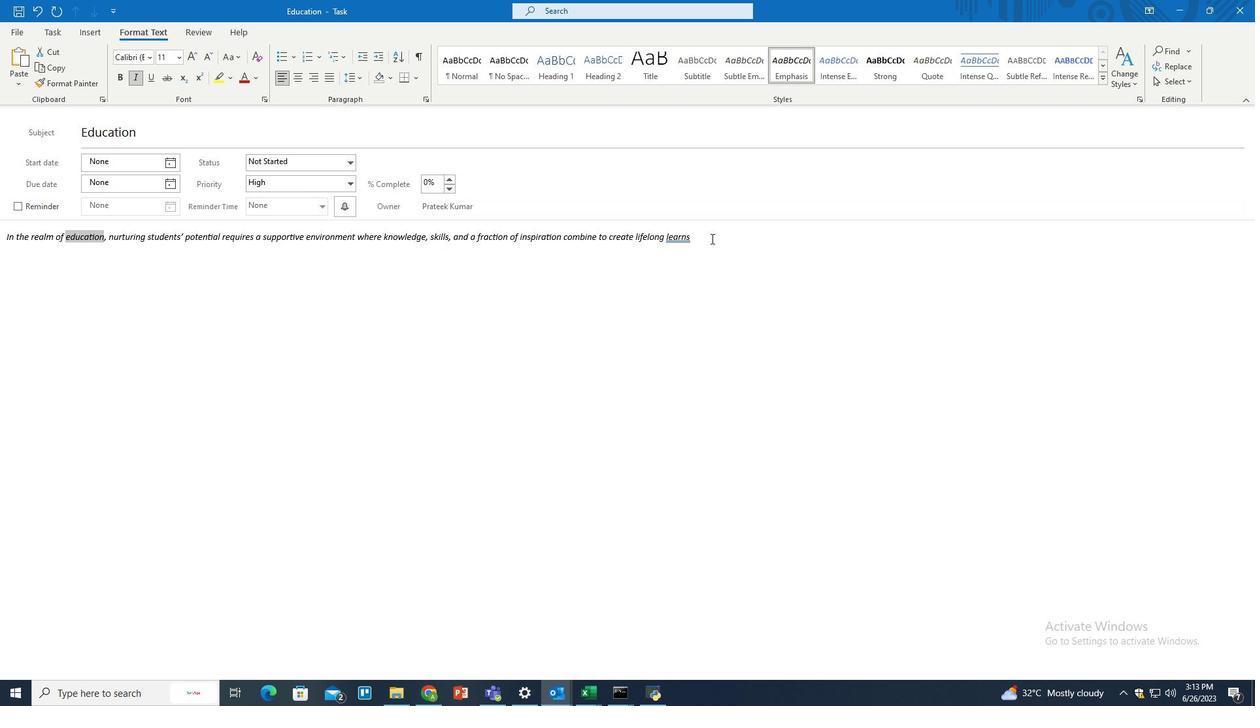 
Action: Key pressed <Key.shift_r><Key.enter>ctrl+V
Screenshot: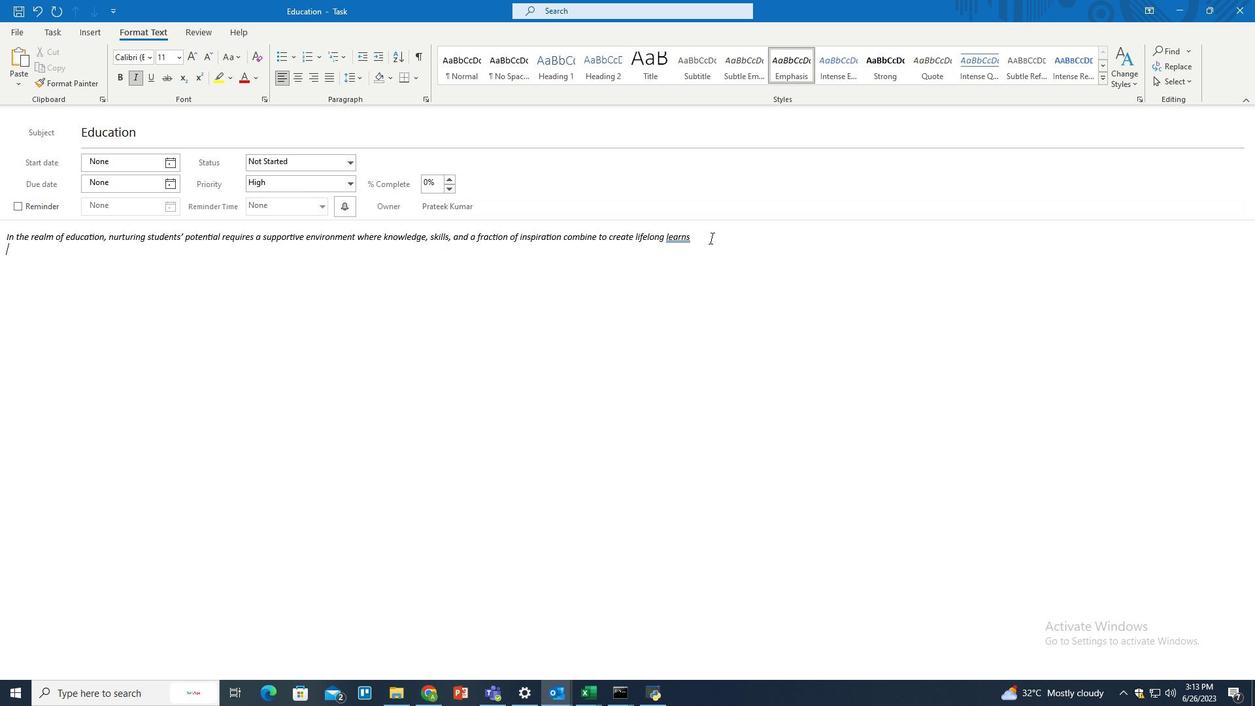 
Action: Mouse moved to (49, 30)
Screenshot: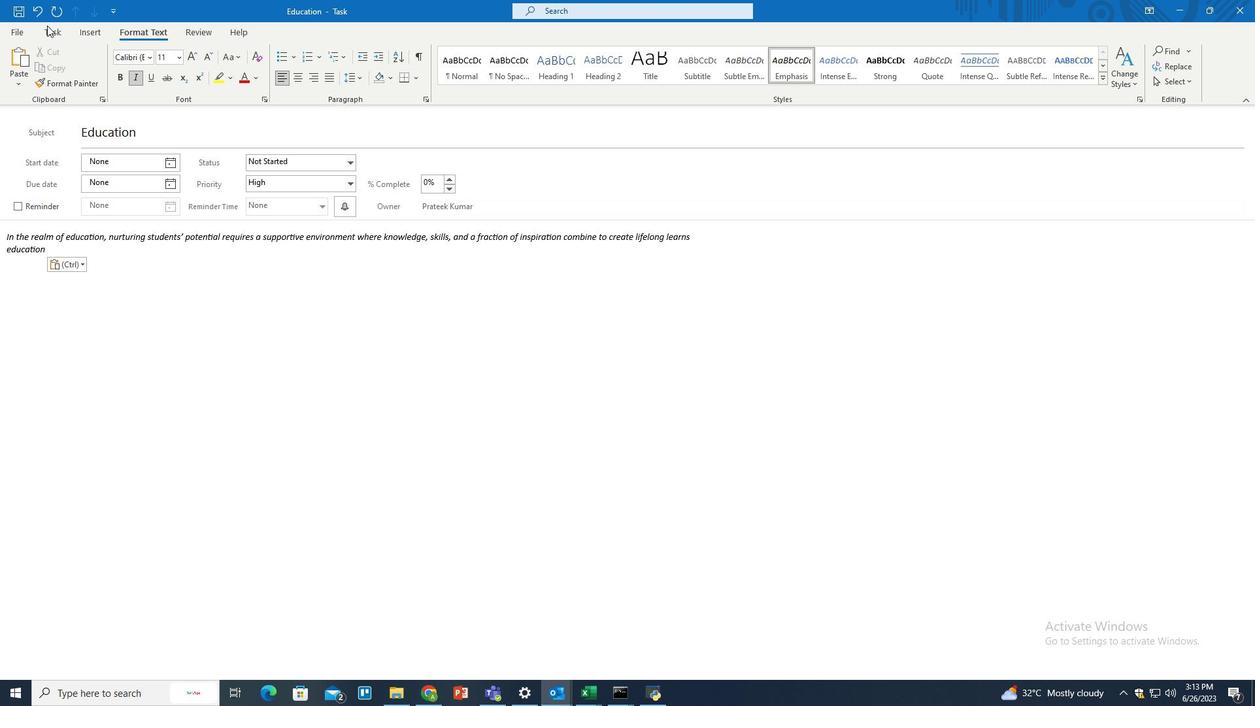 
Action: Mouse pressed left at (49, 30)
Screenshot: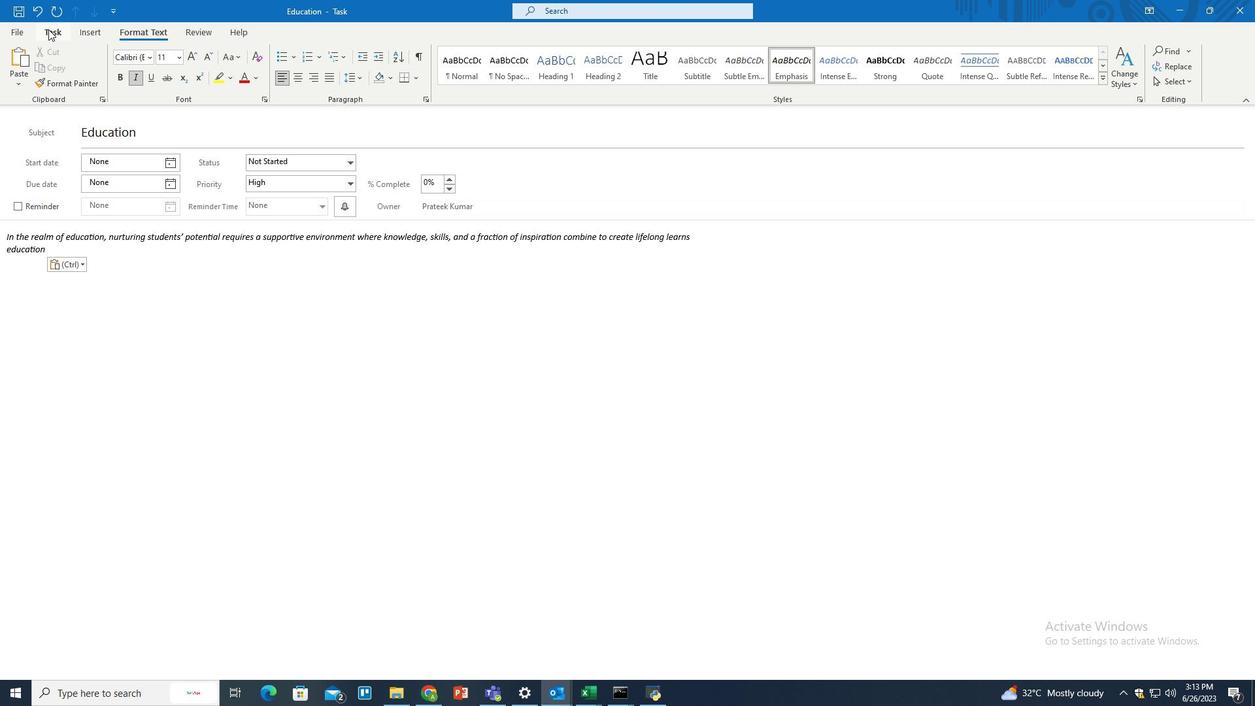 
Action: Mouse moved to (17, 60)
Screenshot: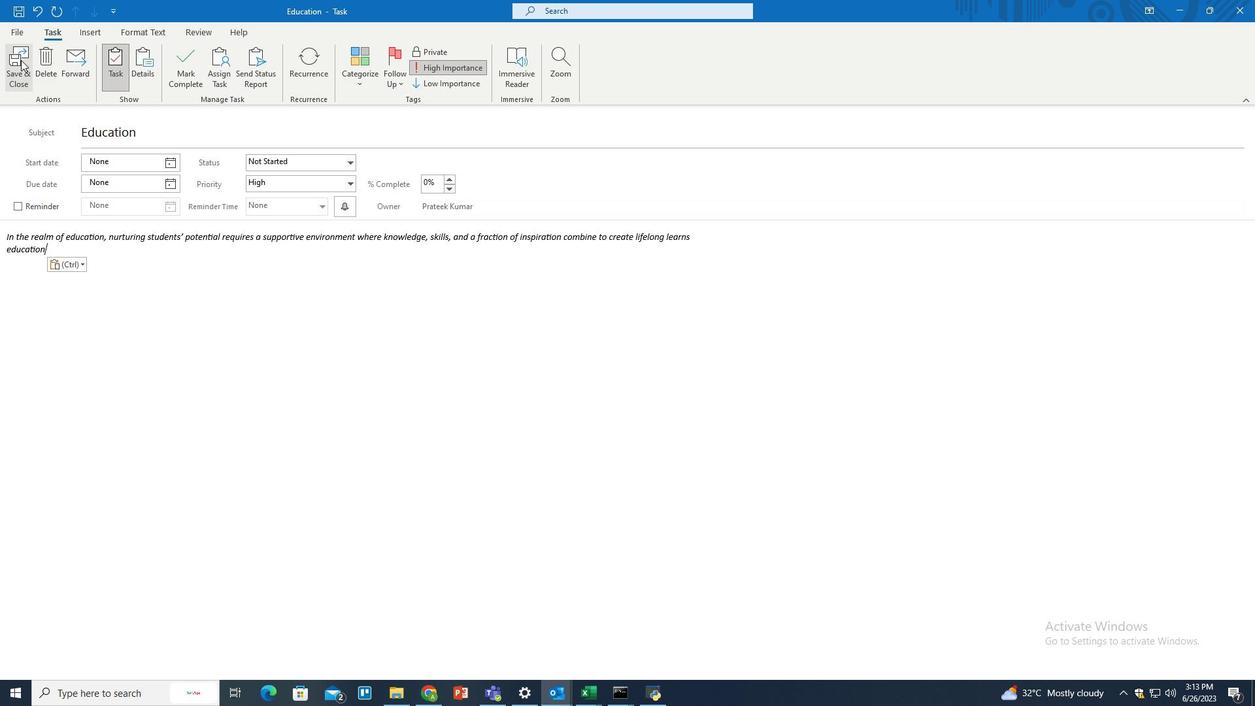 
Action: Mouse pressed left at (17, 60)
Screenshot: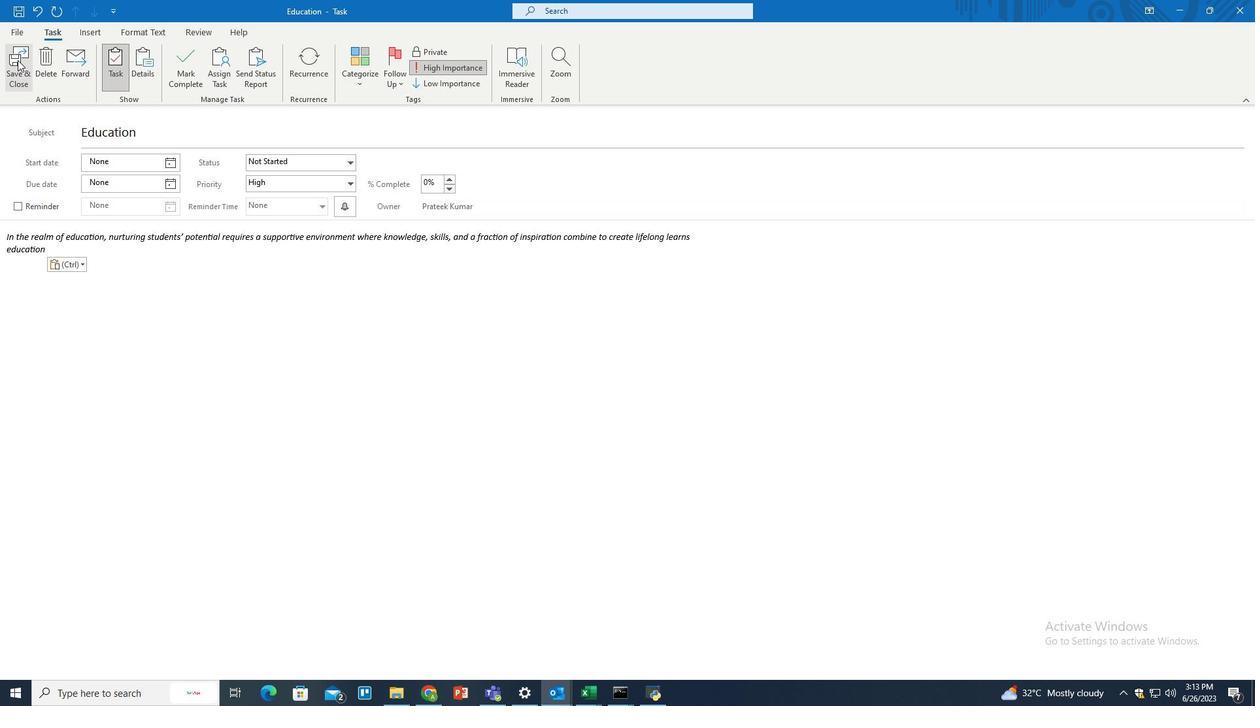 
Action: Mouse moved to (404, 363)
Screenshot: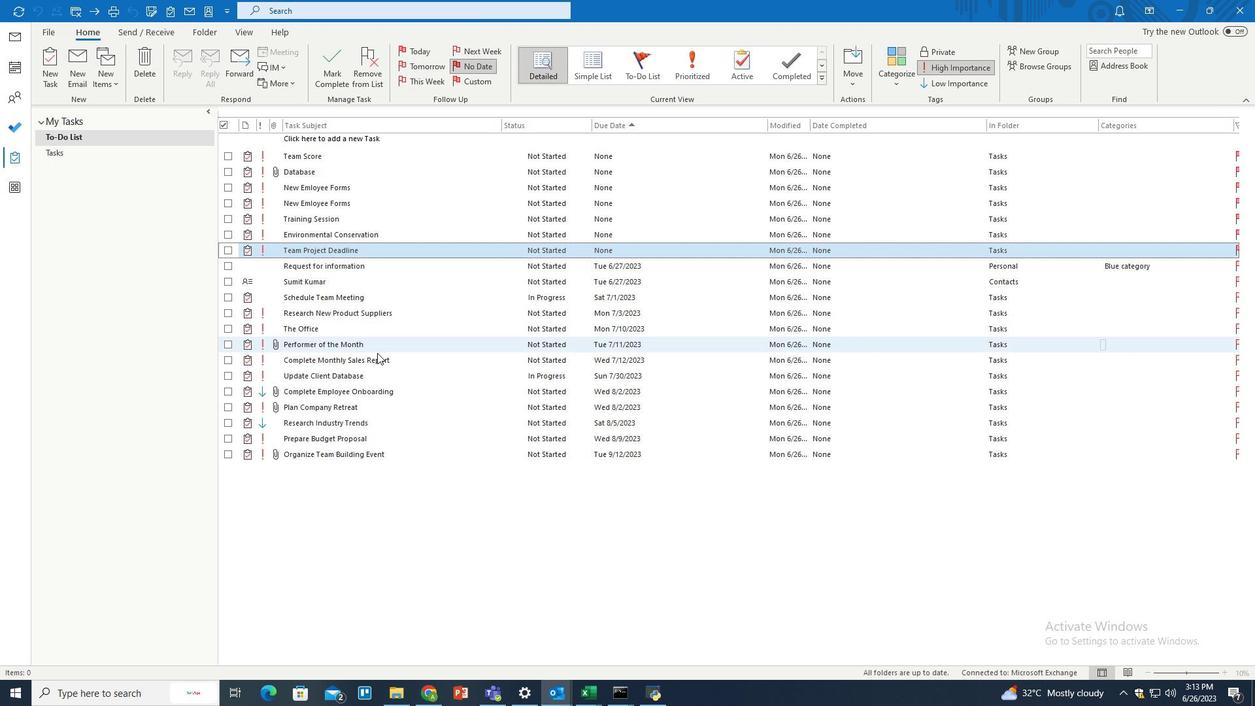
